 Task: Add an event with the title Second Monthly Sales Analysis, date '2023/10/05', time 7:00 AM to 9:00 AMand add a description: Alongside problem-solving activities, the retreat will provide opportunities for team members to relax, unwind, and build stronger relationships. This could include team meals, social events, or recreational activities that promote camaraderie and connection., put the event into Blue category, logged in from the account softage.2@softage.netand send the event invitation to softage.9@softage.net and softage.10@softage.net. Set a reminder for the event 2 hour before
Action: Mouse moved to (116, 122)
Screenshot: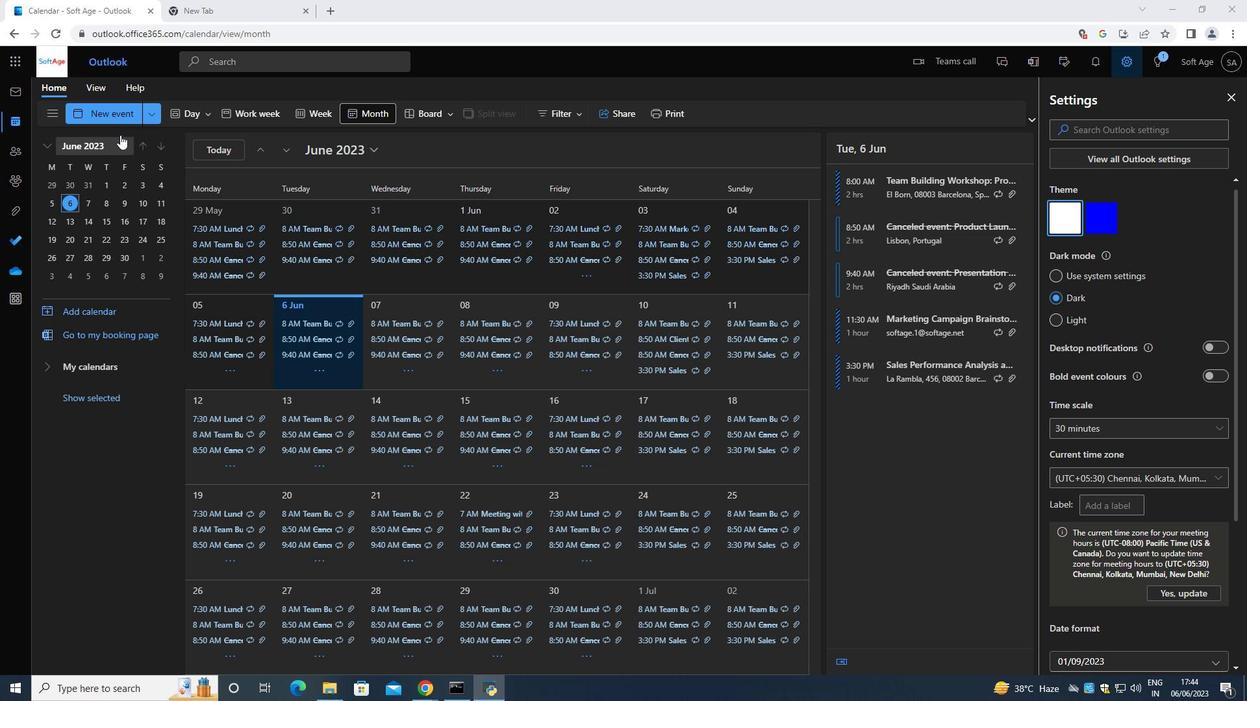 
Action: Mouse pressed left at (116, 122)
Screenshot: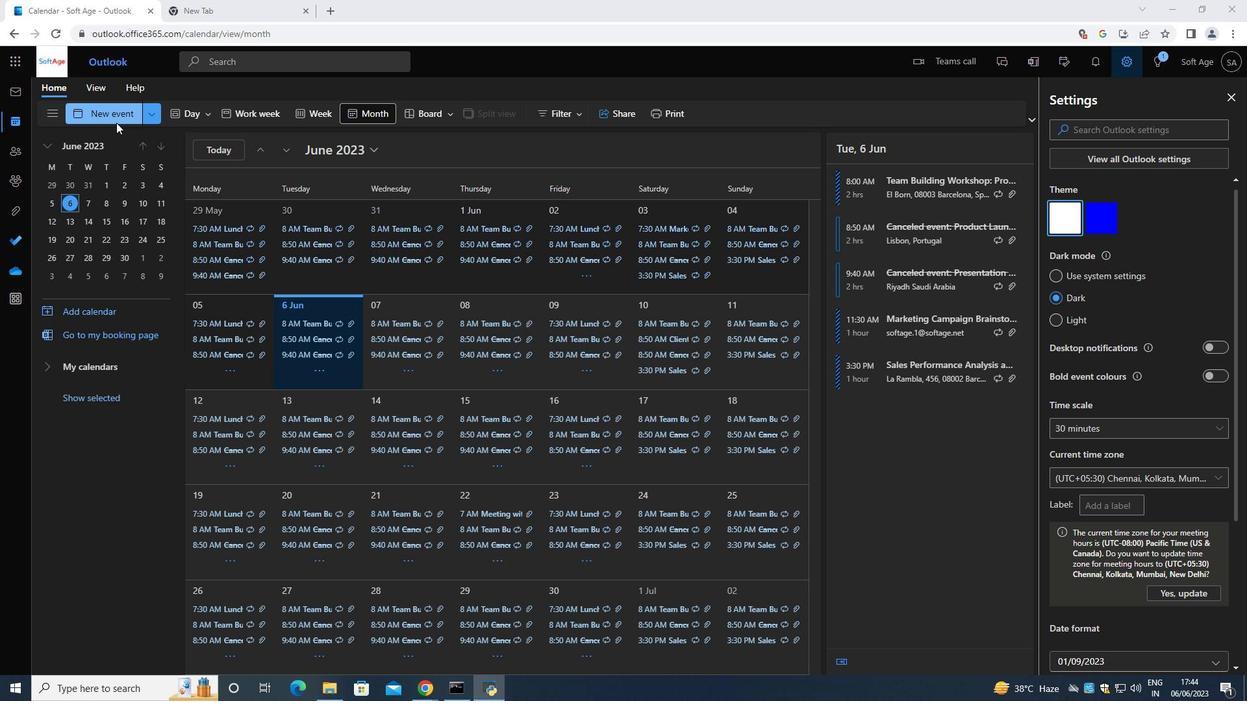 
Action: Key pressed <Key.shift>Second<Key.space><Key.shift><Key.shift>Monthly<Key.space><Key.shift>Sales<Key.space><Key.shift><Key.shift><Key.shift><Key.shift><Key.shift><Key.shift><Key.shift><Key.shift><Key.shift><Key.shift><Key.shift><Key.shift><Key.shift><Key.shift><Key.shift><Key.shift><Key.shift><Key.shift><Key.shift><Key.shift><Key.shift><Key.shift>Analysis<Key.space>
Screenshot: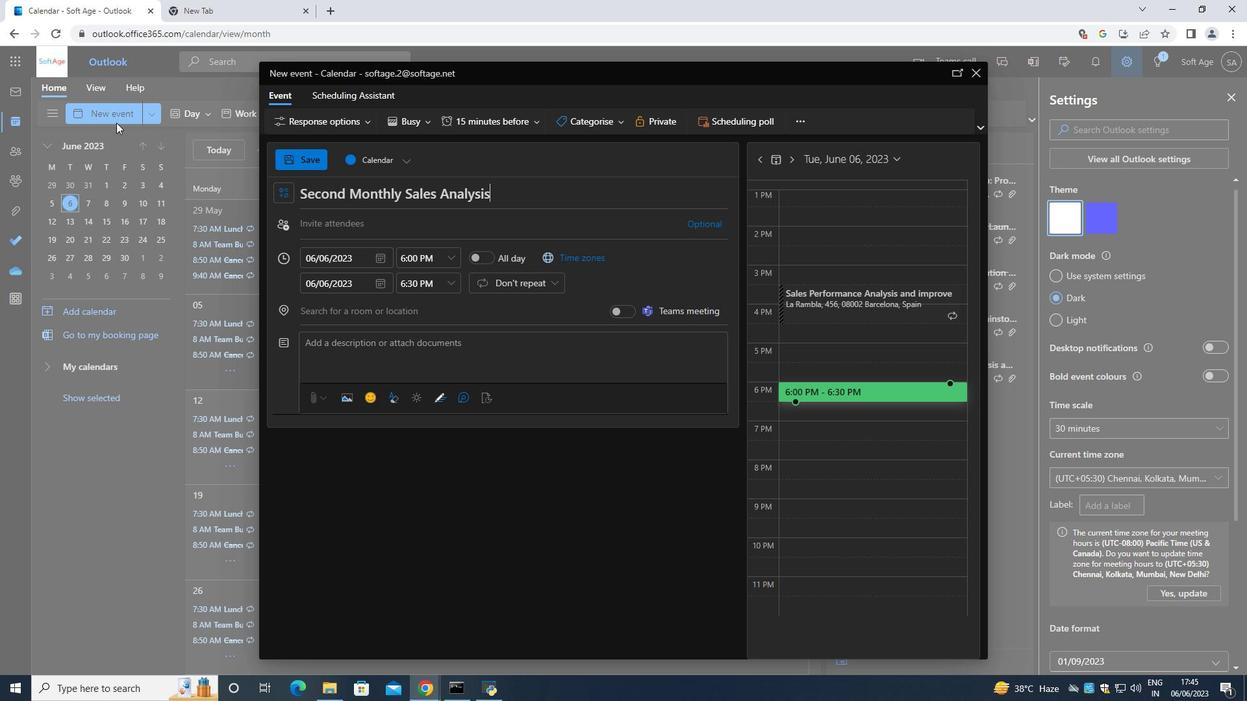 
Action: Mouse moved to (380, 254)
Screenshot: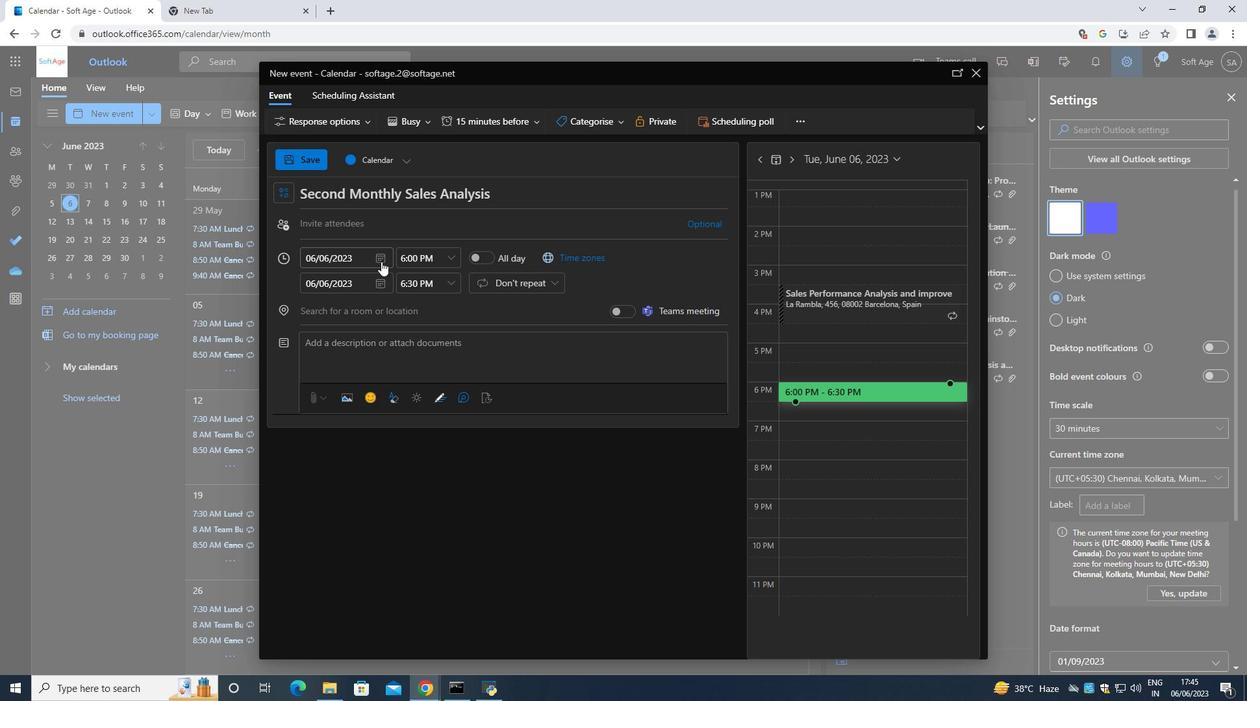 
Action: Mouse pressed left at (380, 254)
Screenshot: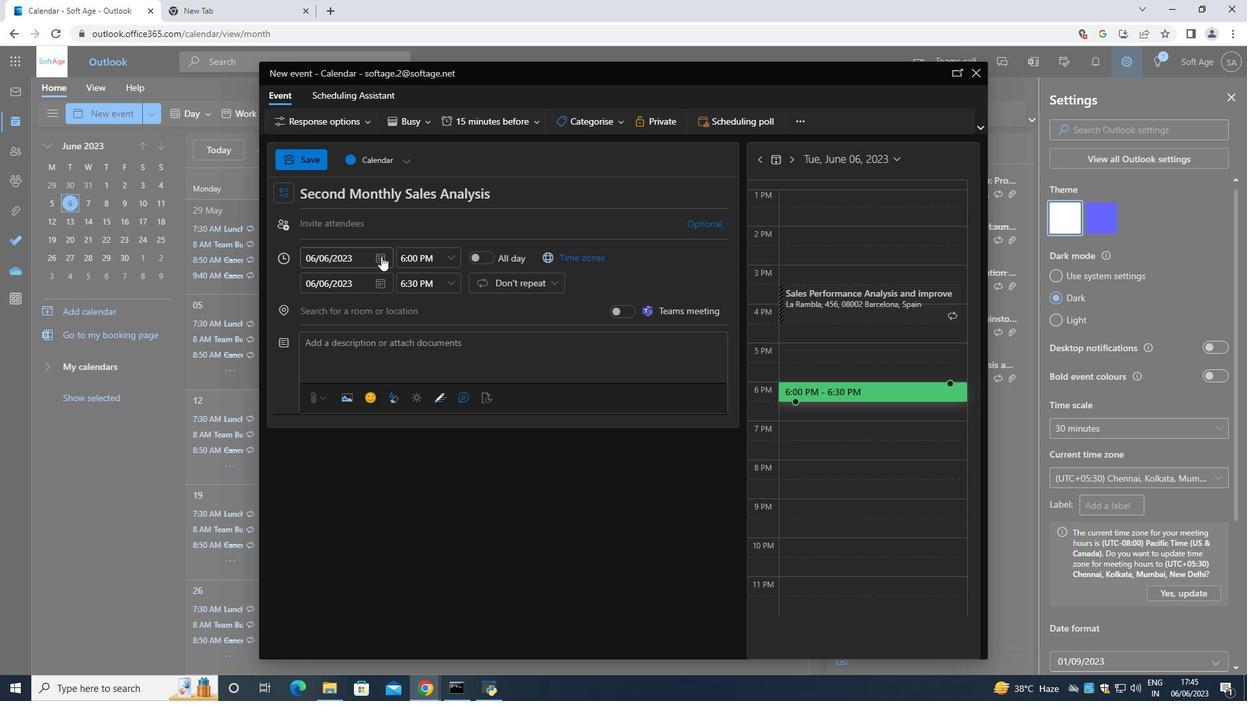 
Action: Mouse moved to (428, 285)
Screenshot: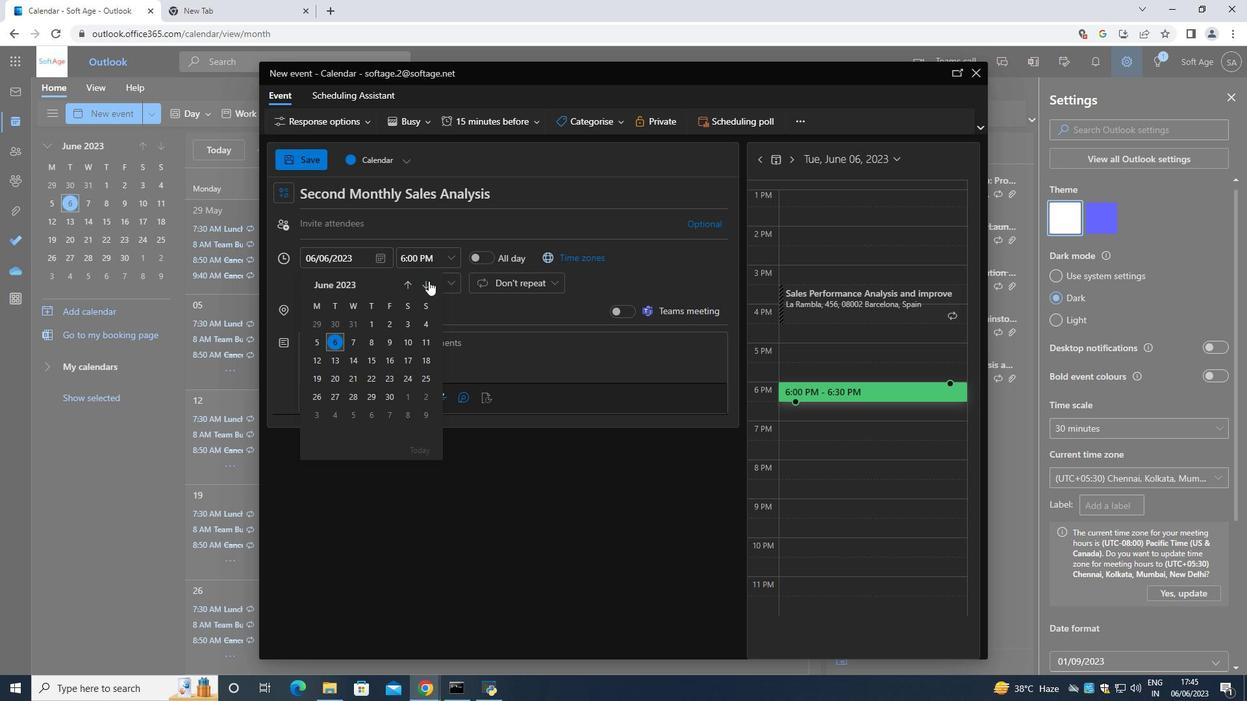 
Action: Mouse pressed left at (428, 285)
Screenshot: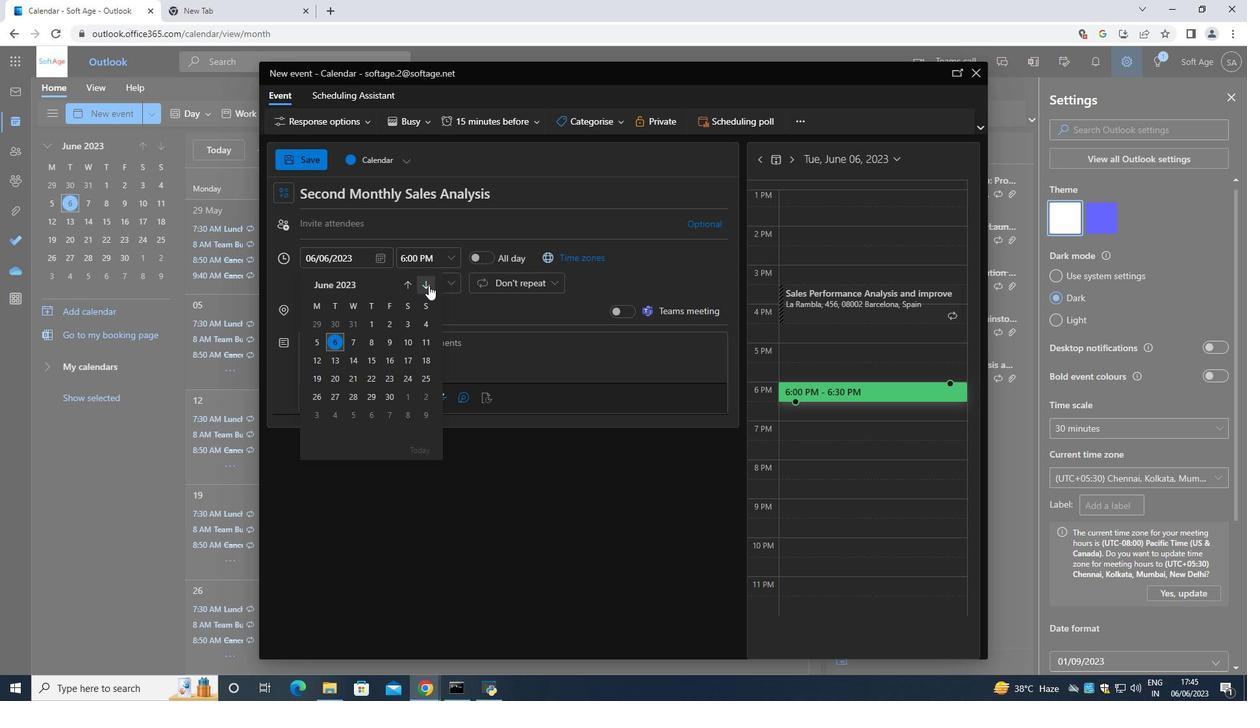
Action: Mouse moved to (428, 286)
Screenshot: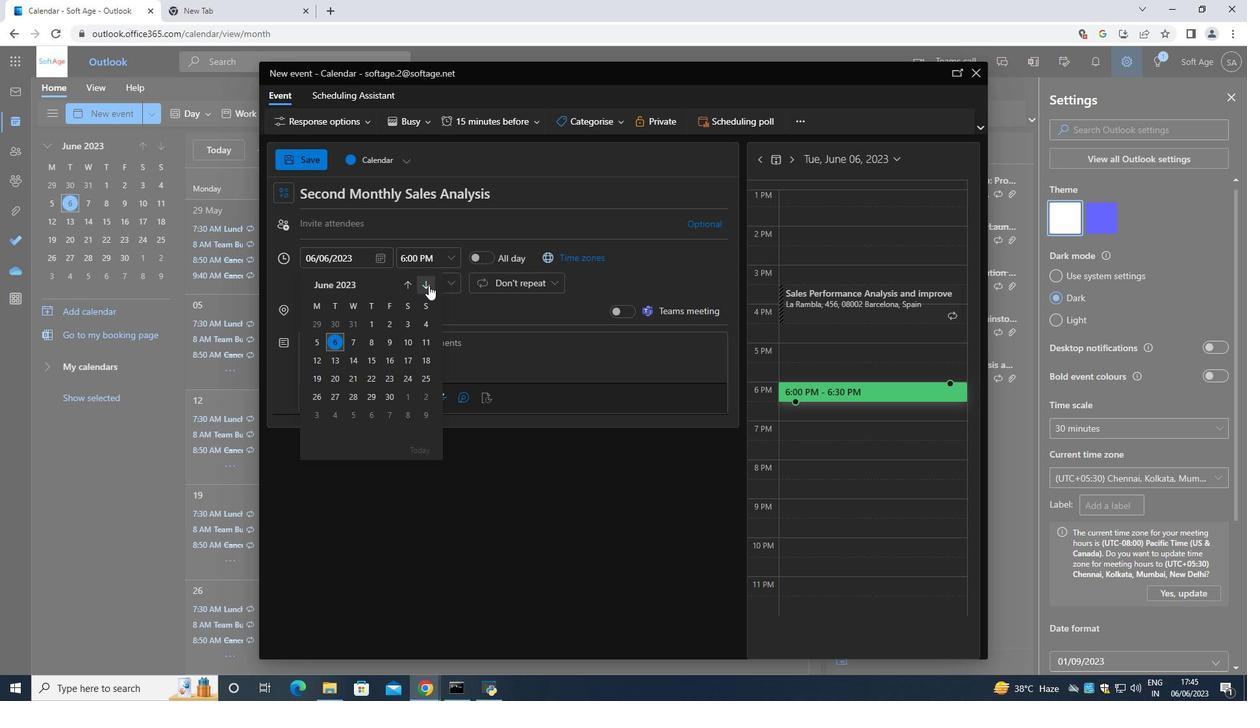 
Action: Mouse pressed left at (428, 286)
Screenshot: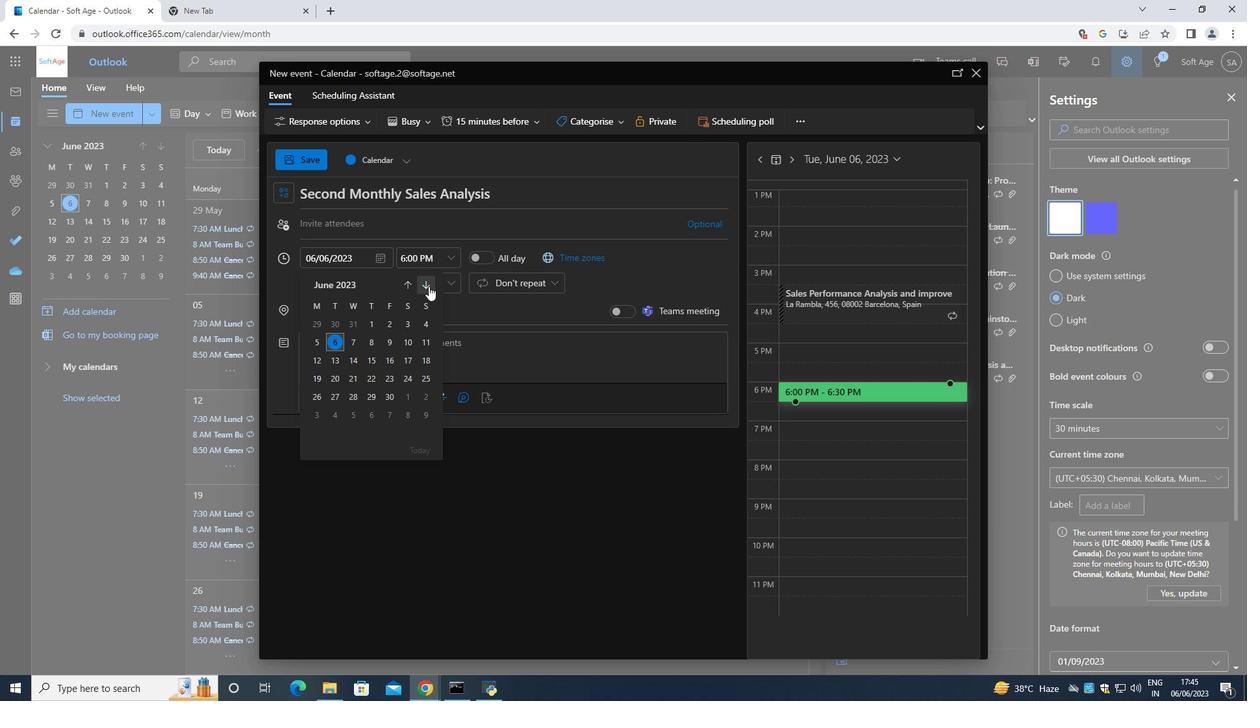 
Action: Mouse moved to (428, 287)
Screenshot: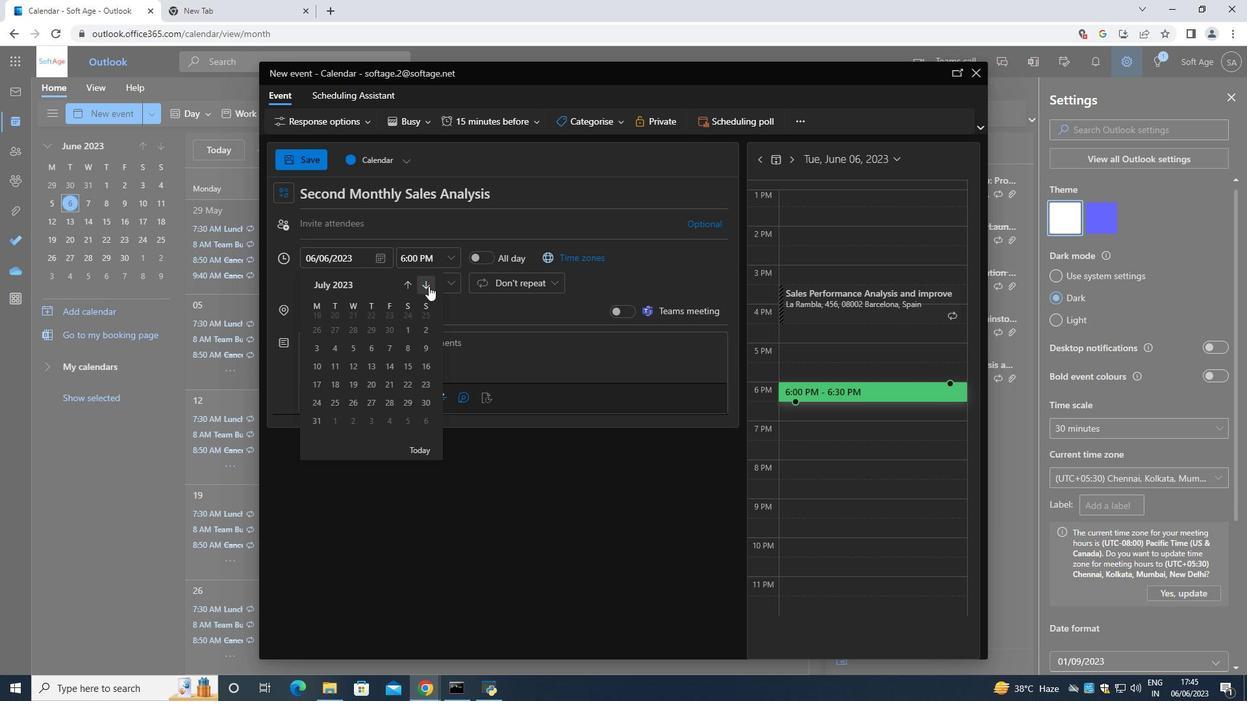 
Action: Mouse pressed left at (428, 287)
Screenshot: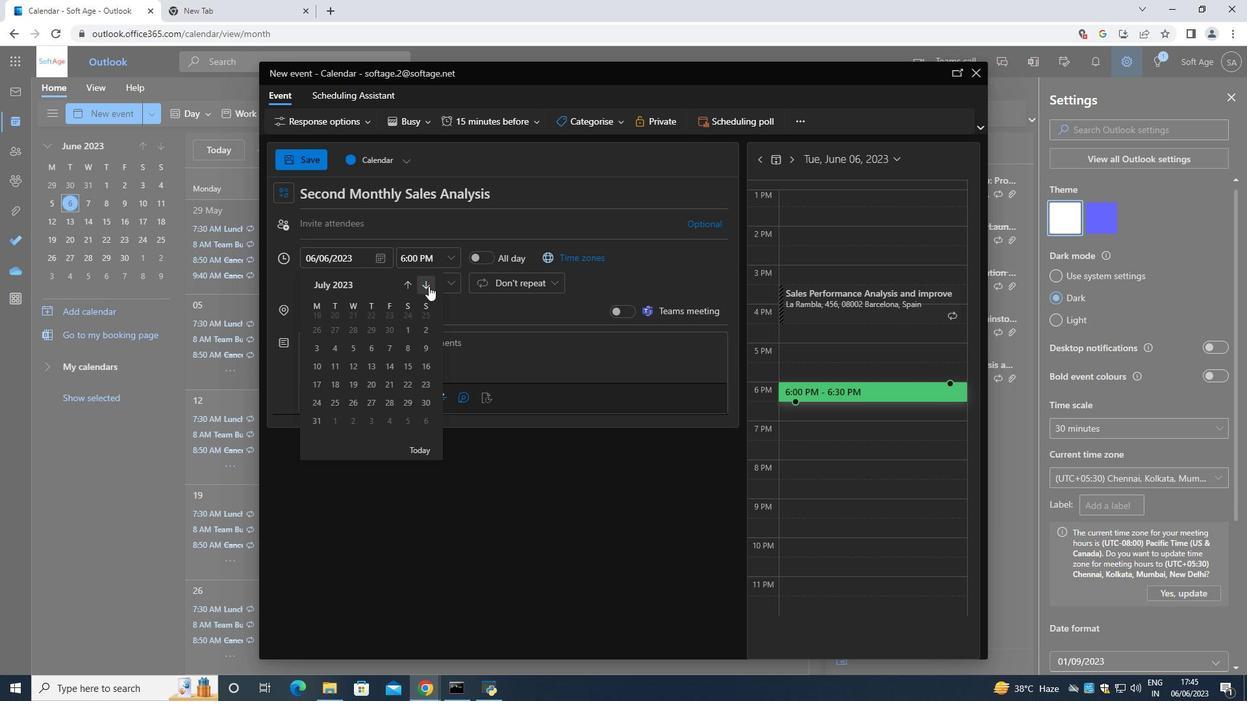 
Action: Mouse pressed left at (428, 287)
Screenshot: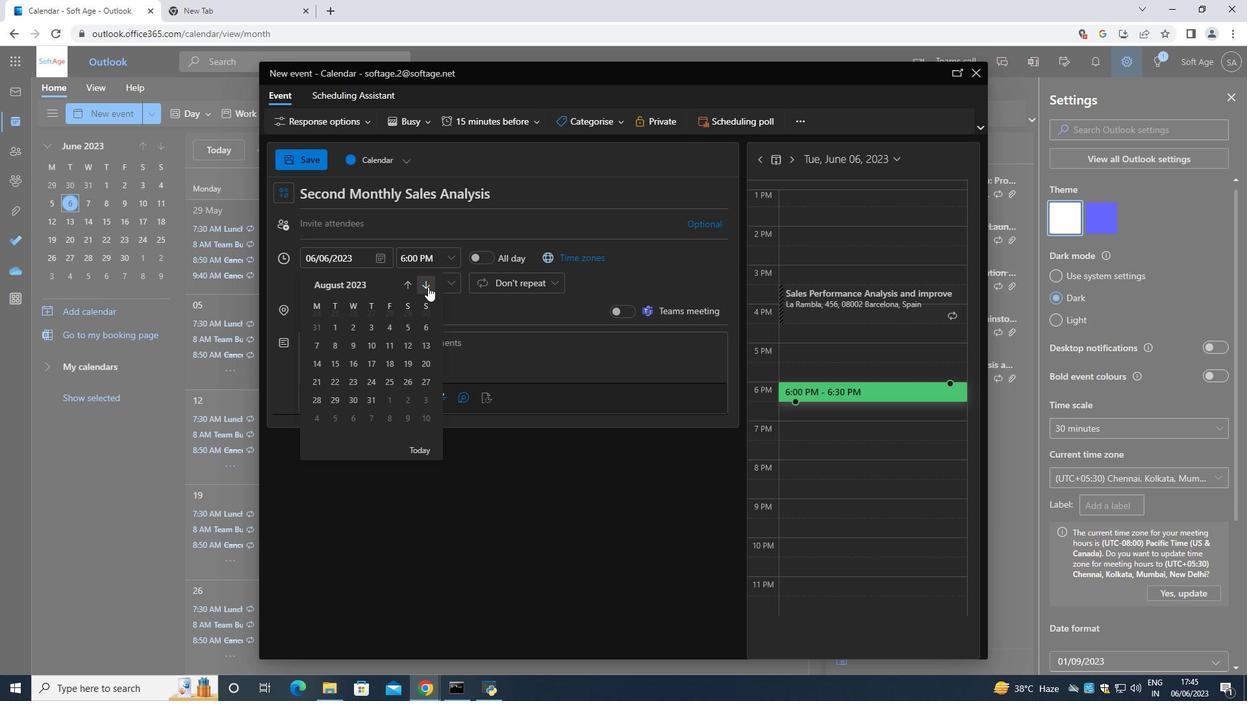 
Action: Mouse moved to (428, 287)
Screenshot: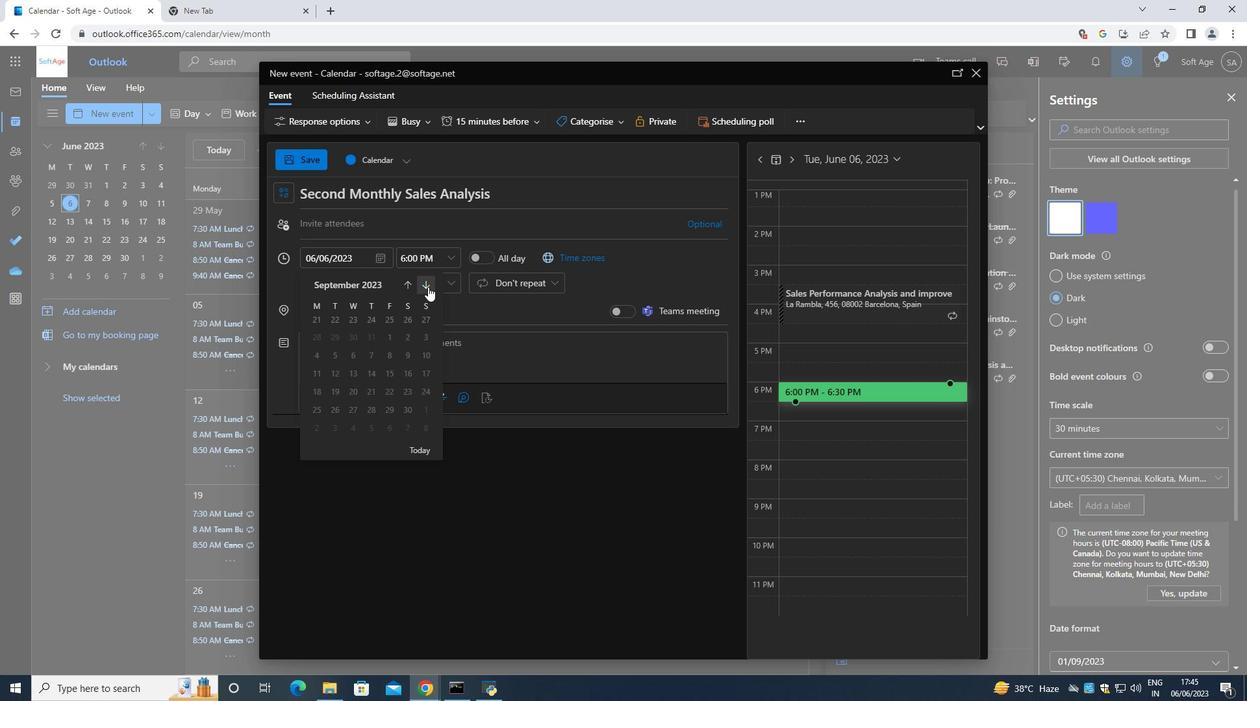 
Action: Mouse pressed left at (428, 287)
Screenshot: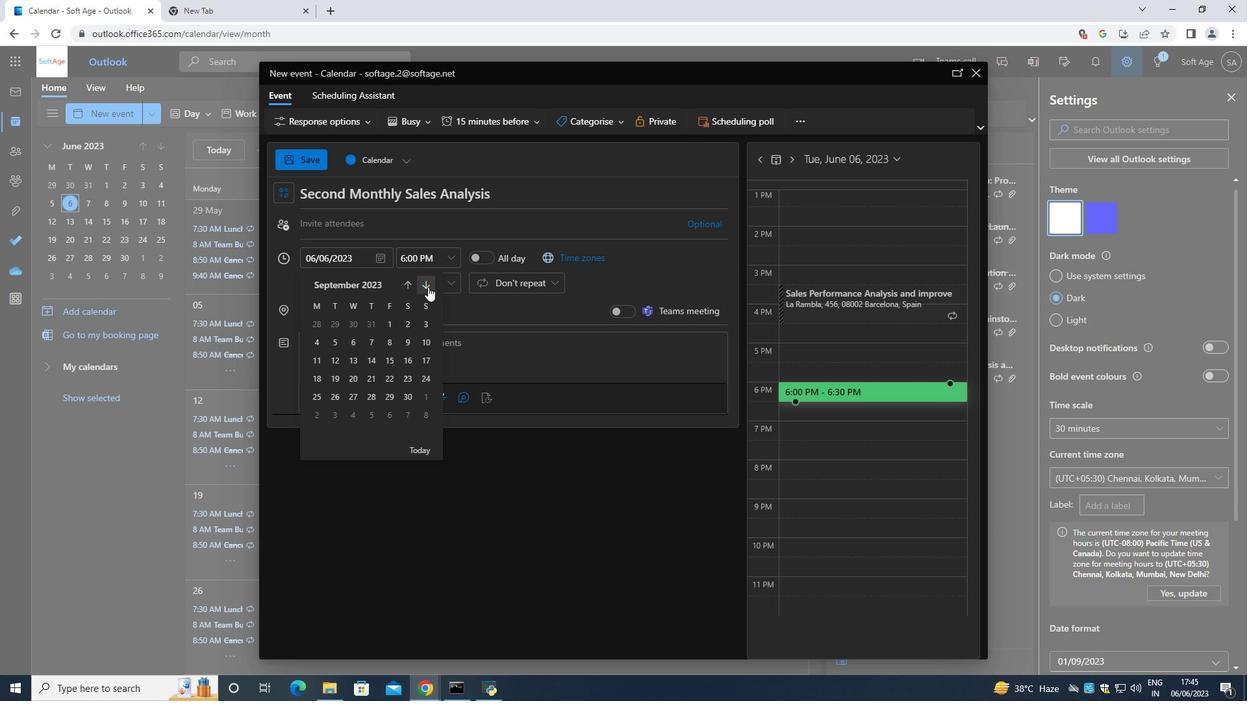 
Action: Mouse moved to (406, 284)
Screenshot: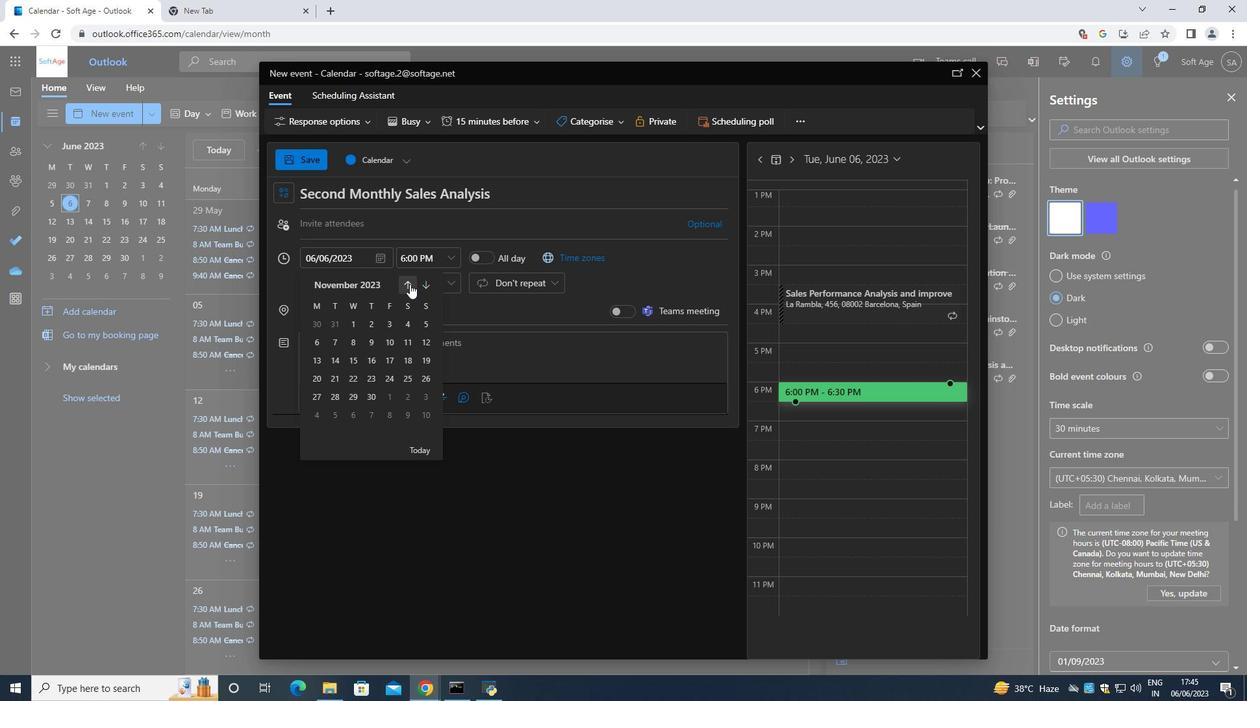 
Action: Mouse pressed left at (406, 284)
Screenshot: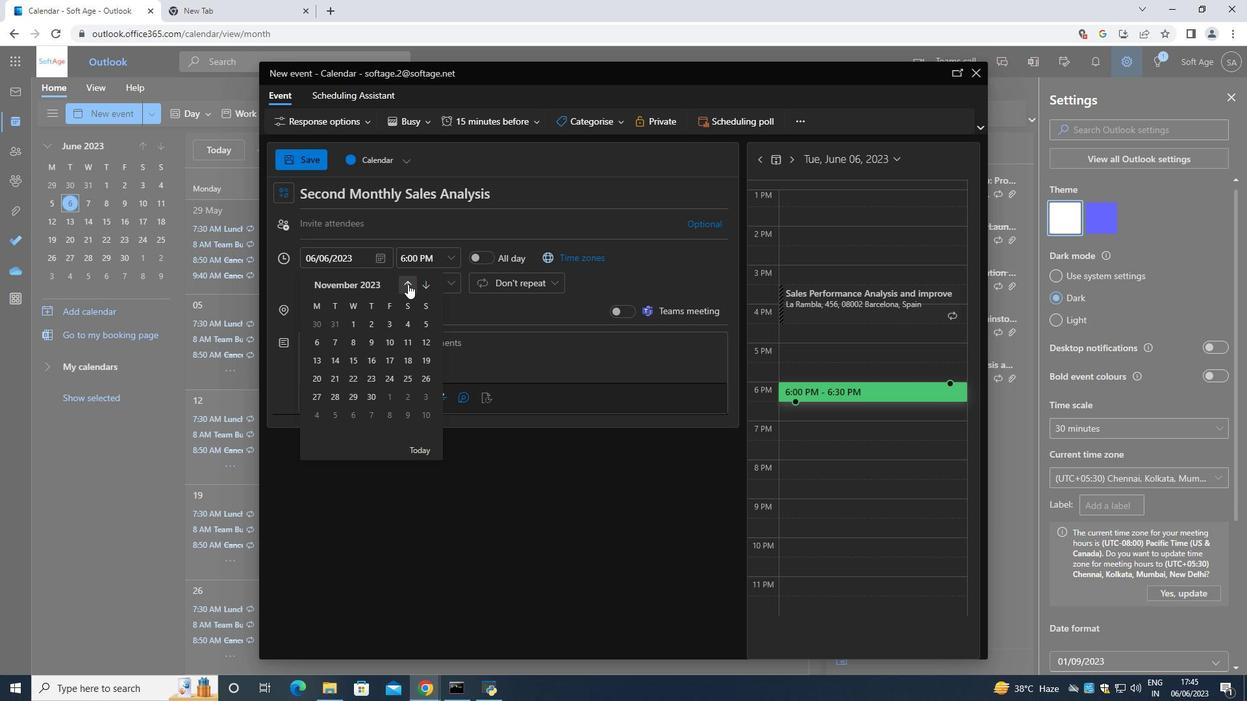 
Action: Mouse moved to (371, 340)
Screenshot: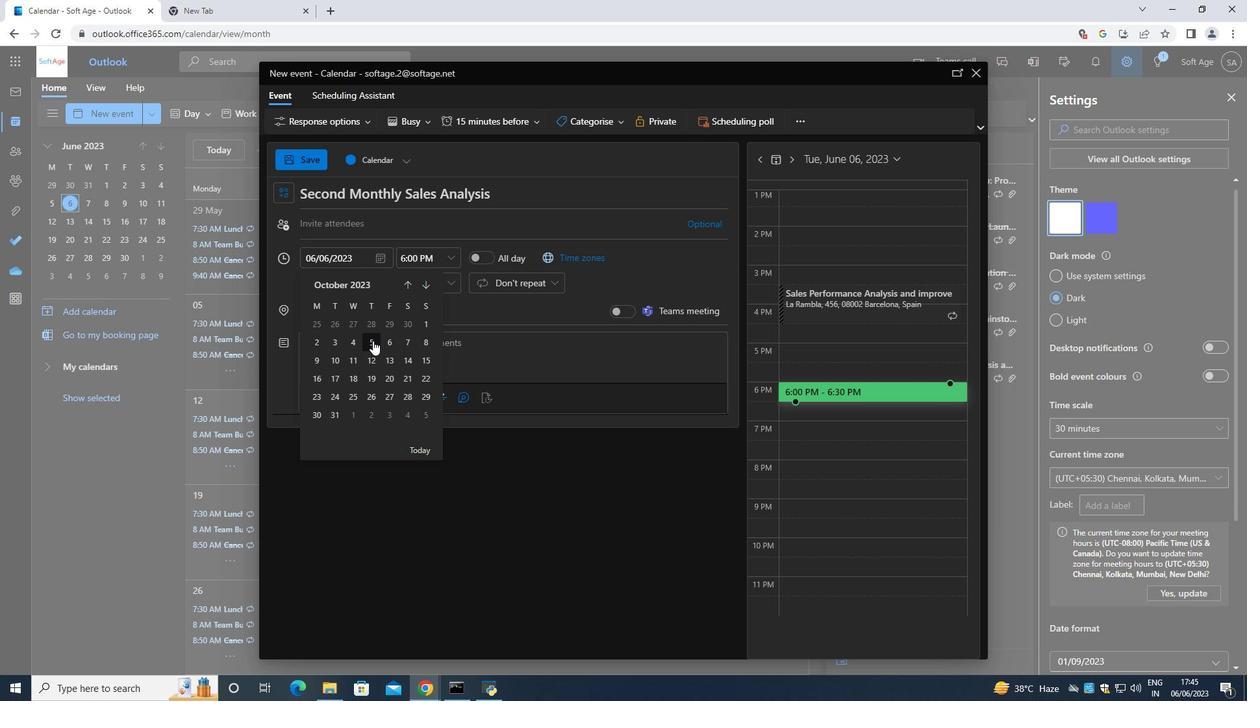 
Action: Mouse pressed left at (371, 340)
Screenshot: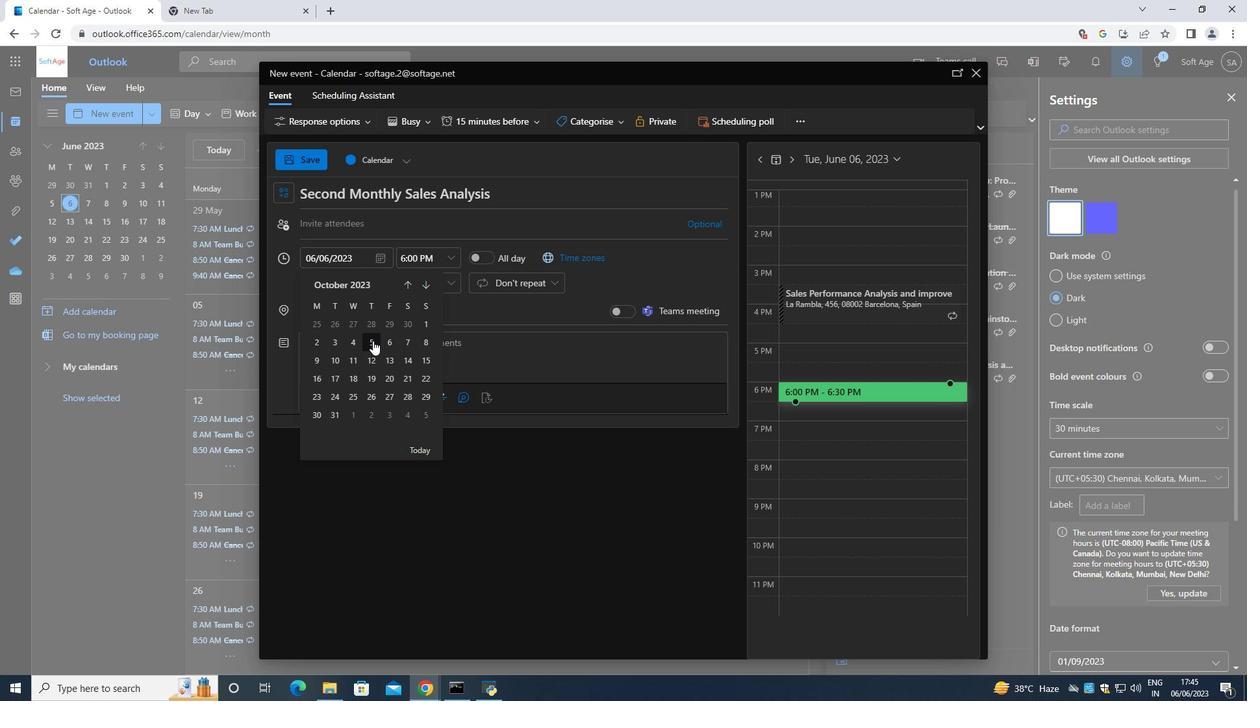 
Action: Mouse moved to (448, 256)
Screenshot: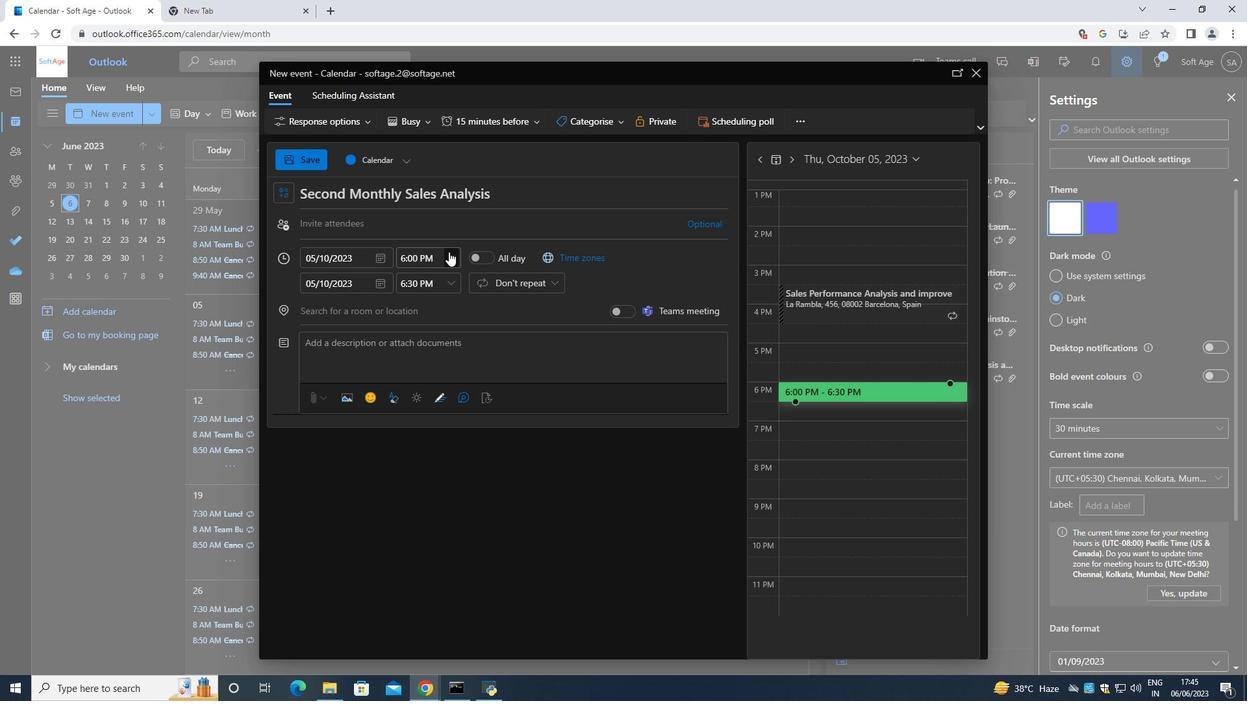 
Action: Mouse pressed left at (448, 256)
Screenshot: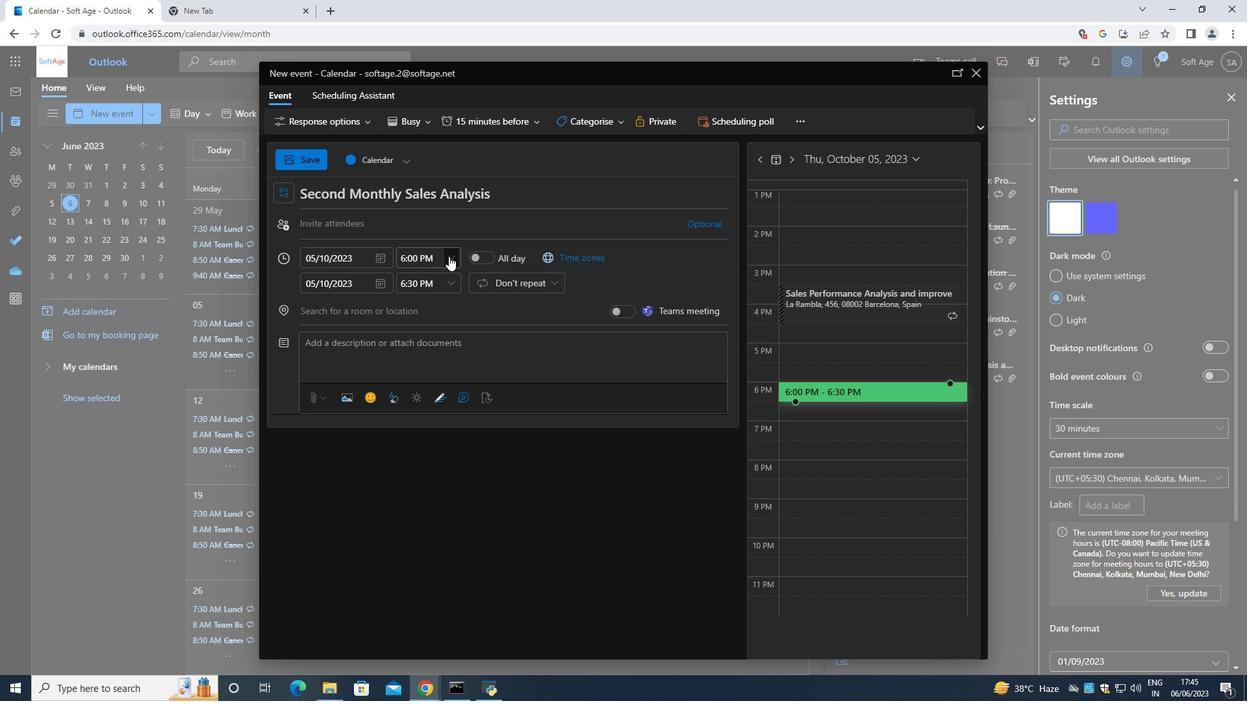 
Action: Mouse moved to (450, 287)
Screenshot: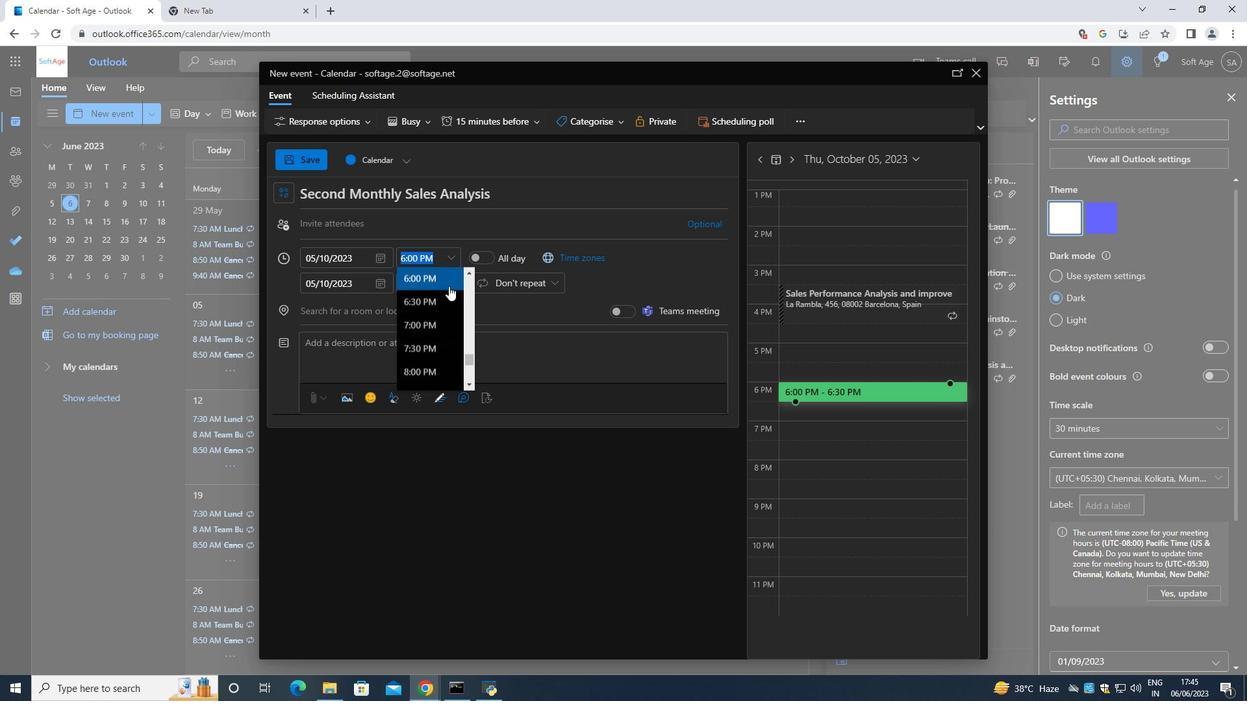 
Action: Mouse scrolled (450, 288) with delta (0, 0)
Screenshot: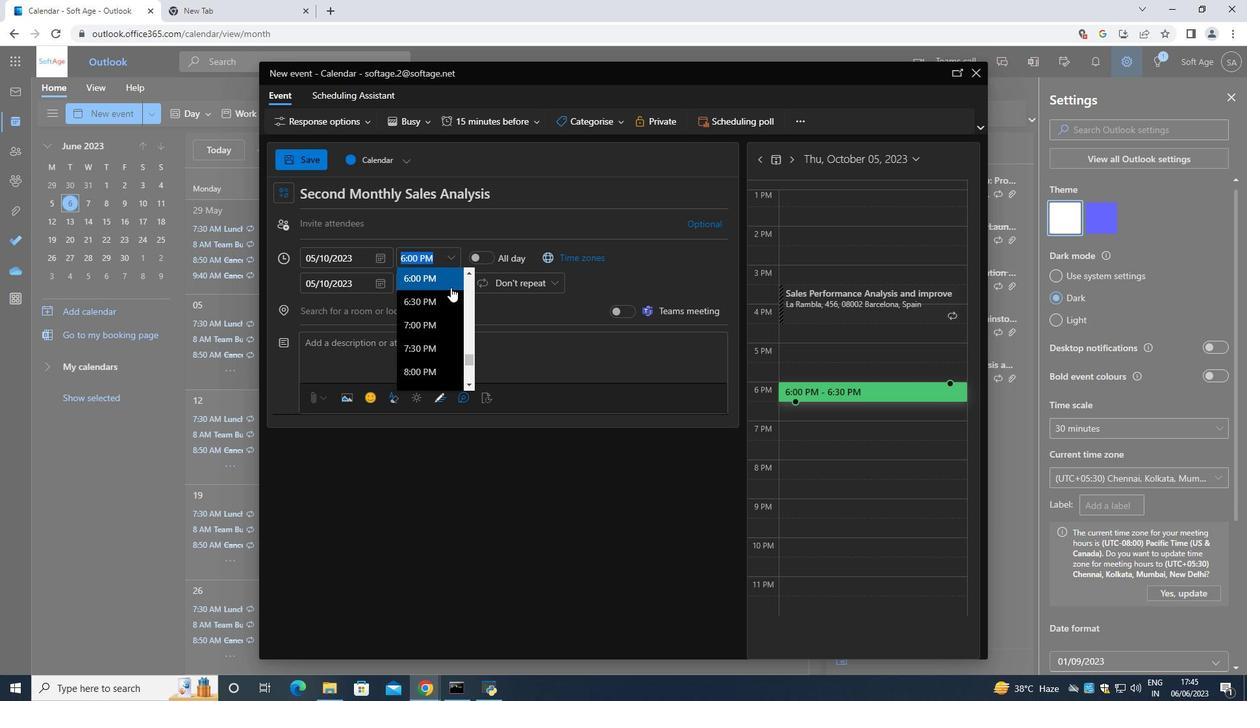 
Action: Mouse scrolled (450, 288) with delta (0, 0)
Screenshot: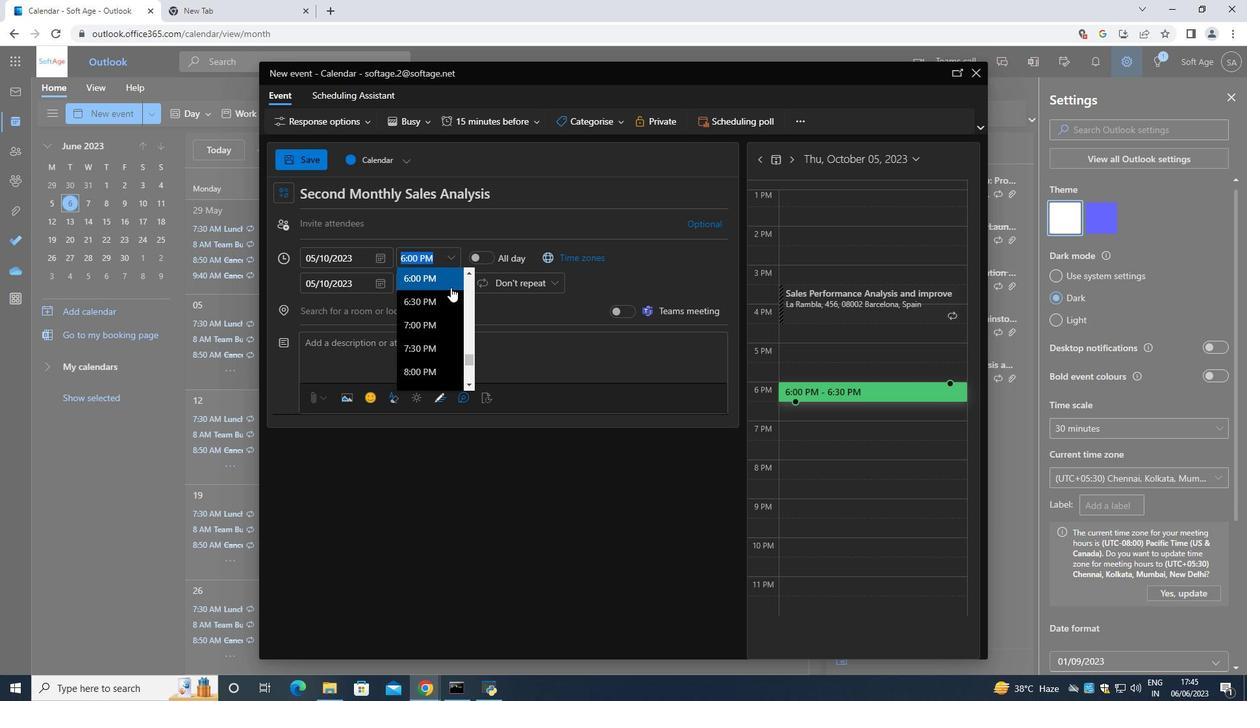 
Action: Mouse scrolled (450, 288) with delta (0, 0)
Screenshot: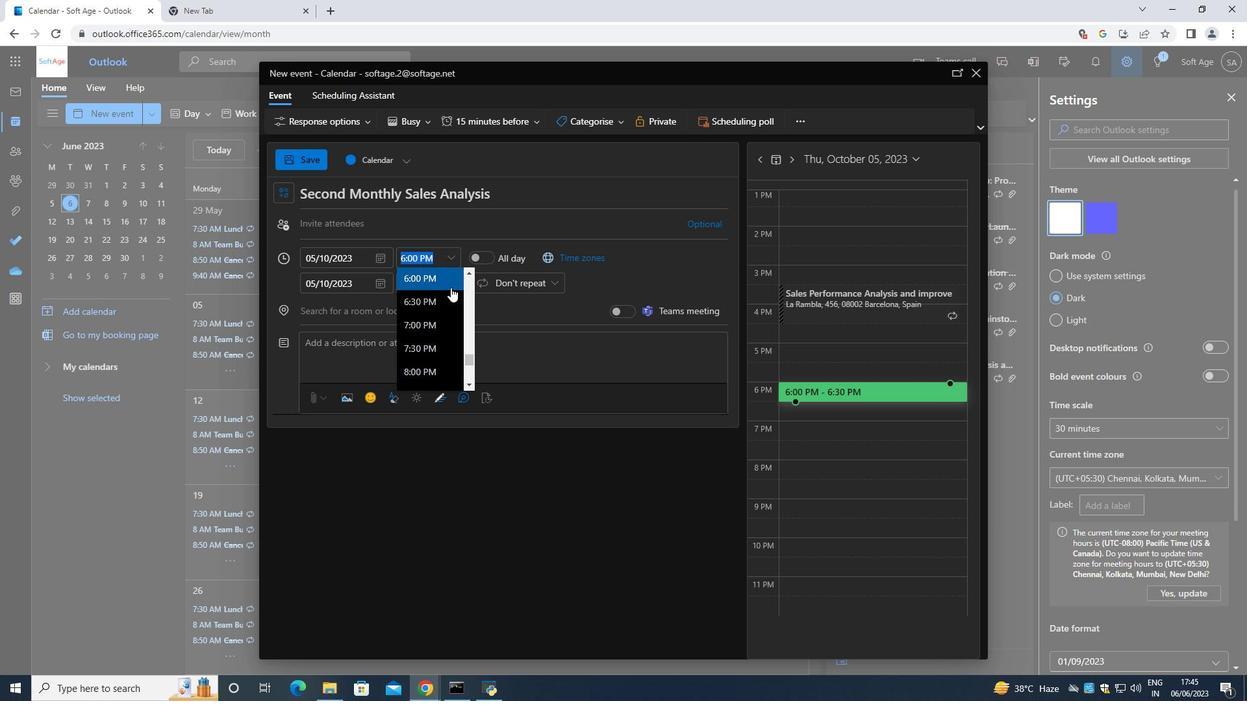 
Action: Mouse scrolled (450, 288) with delta (0, 0)
Screenshot: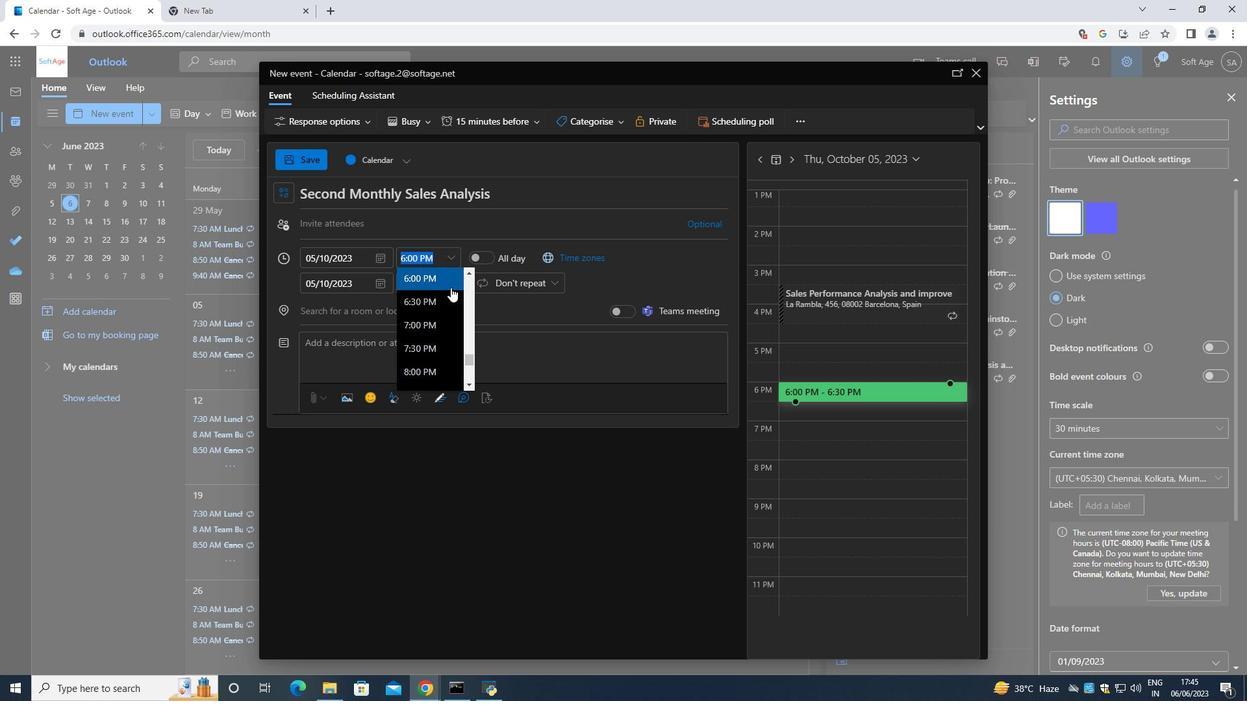 
Action: Mouse scrolled (450, 288) with delta (0, 0)
Screenshot: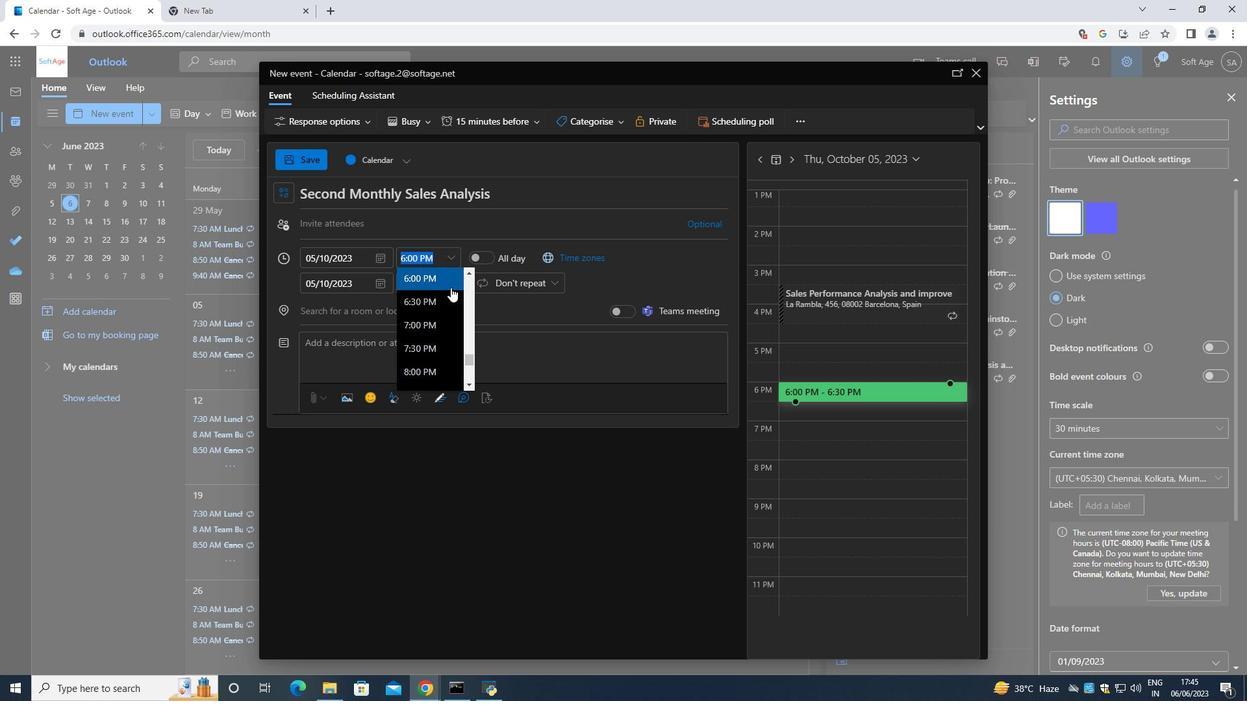 
Action: Mouse moved to (451, 287)
Screenshot: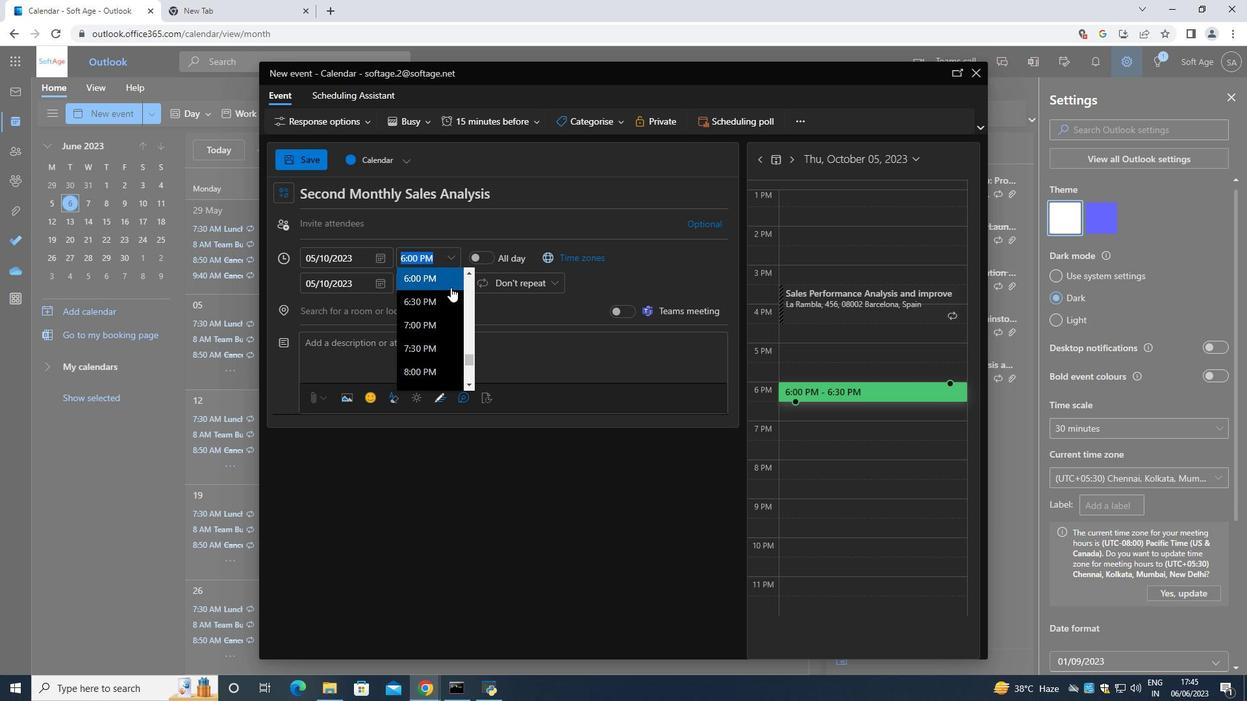 
Action: Mouse scrolled (451, 288) with delta (0, 0)
Screenshot: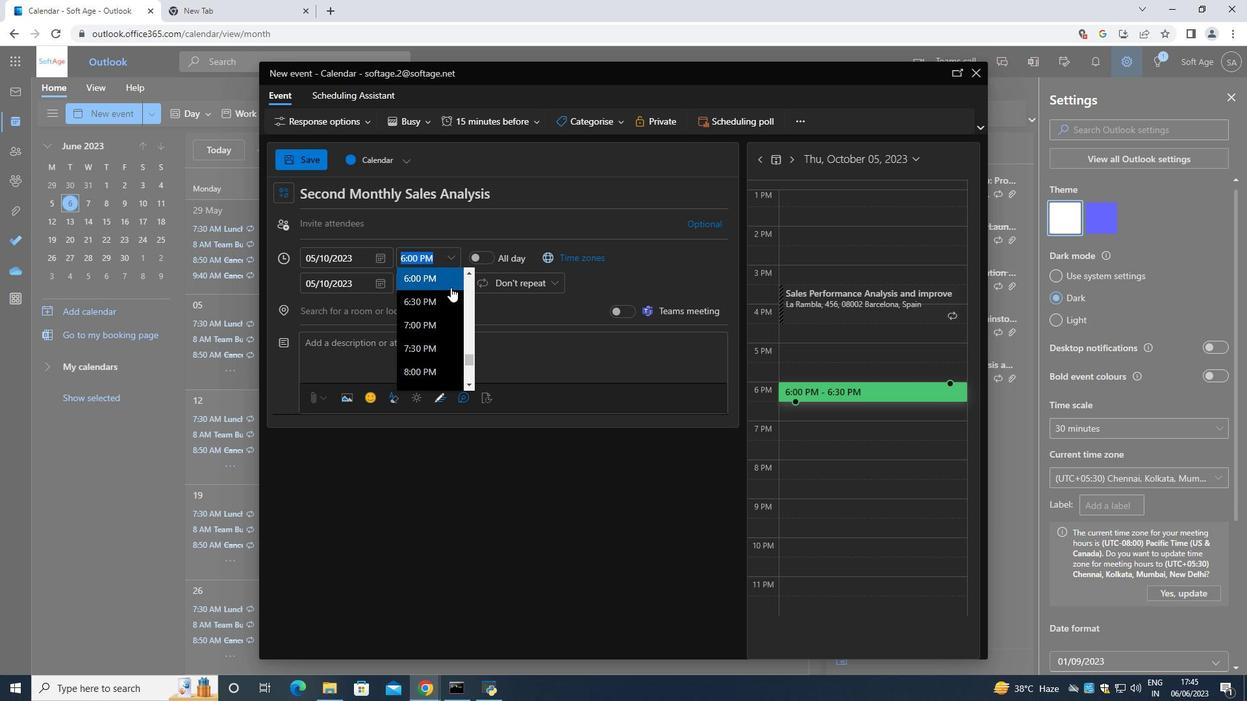 
Action: Mouse moved to (446, 287)
Screenshot: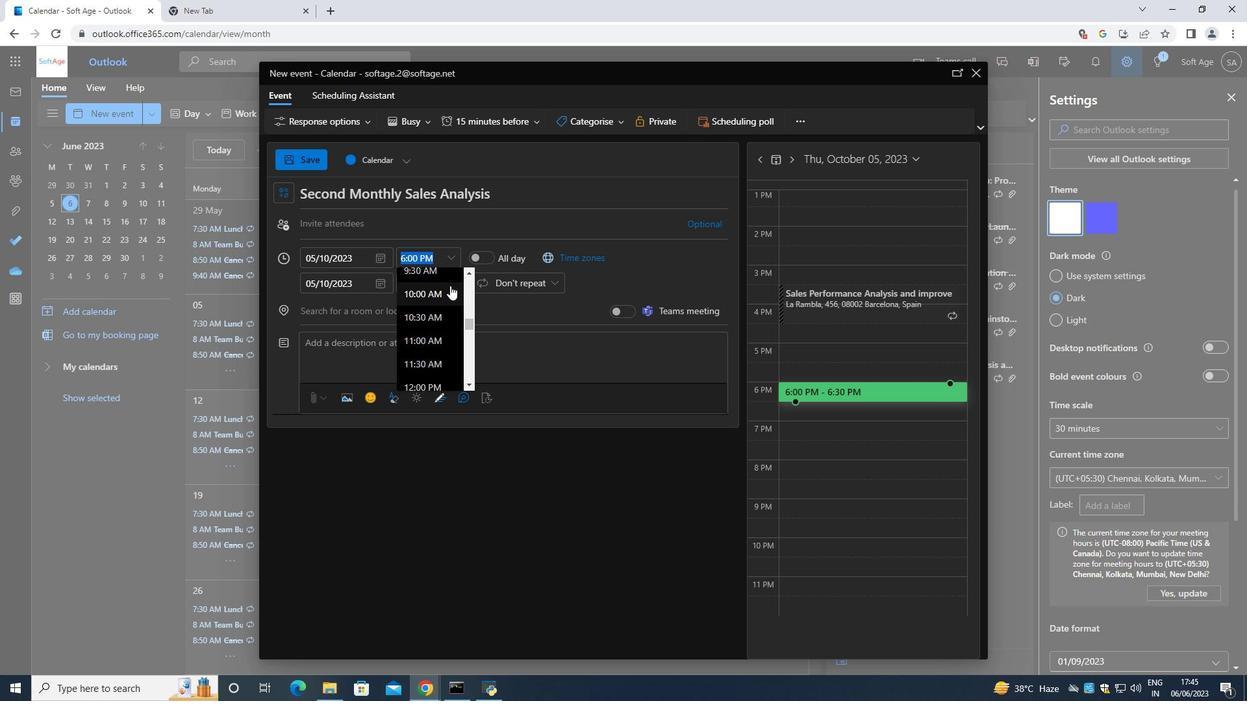 
Action: Mouse scrolled (446, 288) with delta (0, 0)
Screenshot: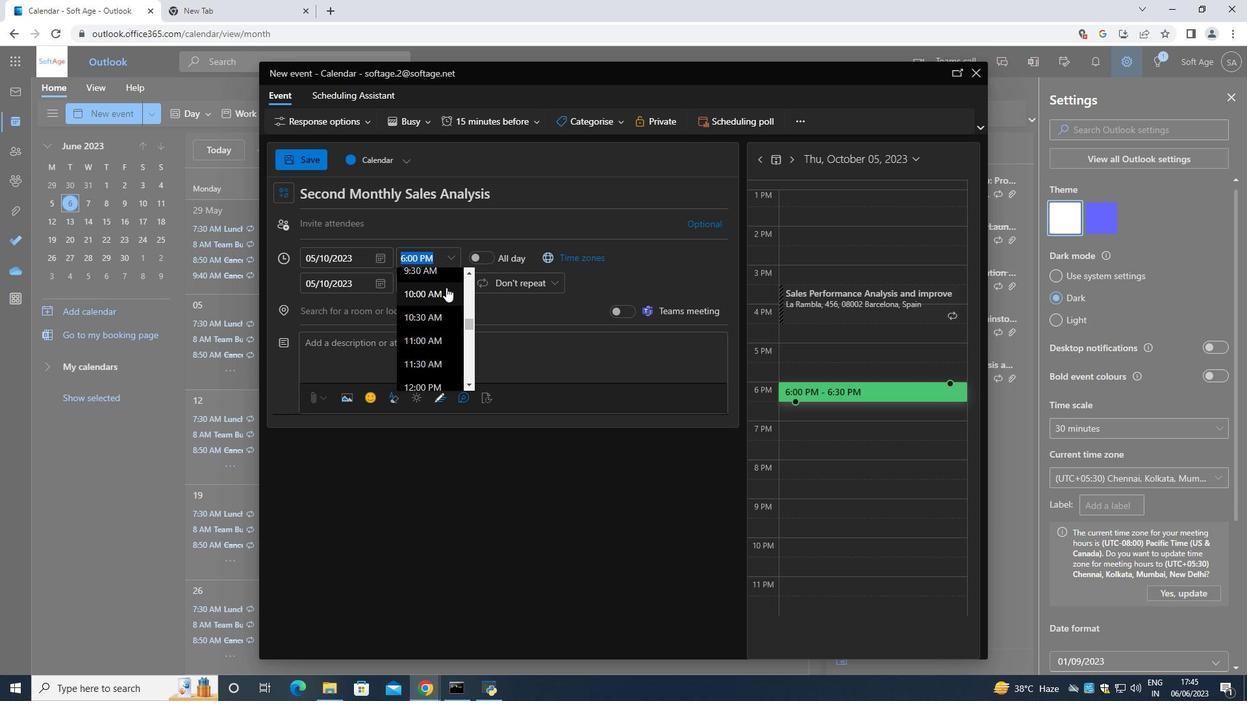 
Action: Mouse moved to (446, 287)
Screenshot: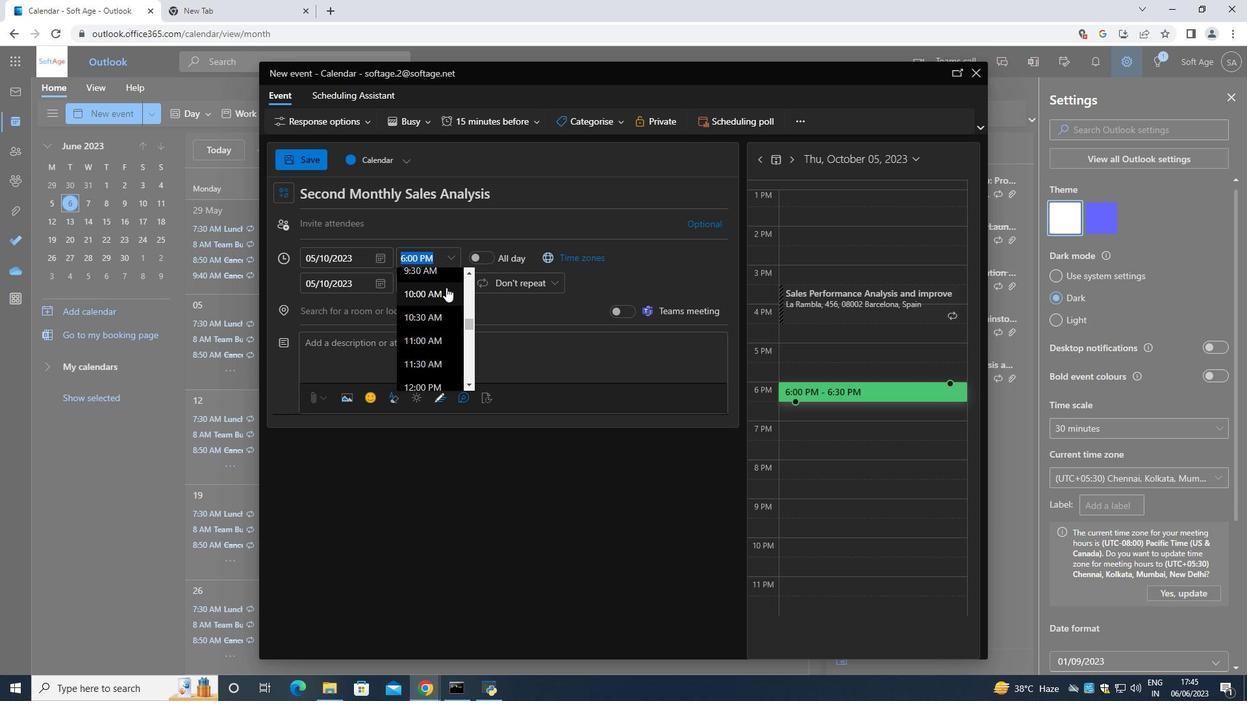
Action: Mouse scrolled (446, 288) with delta (0, 0)
Screenshot: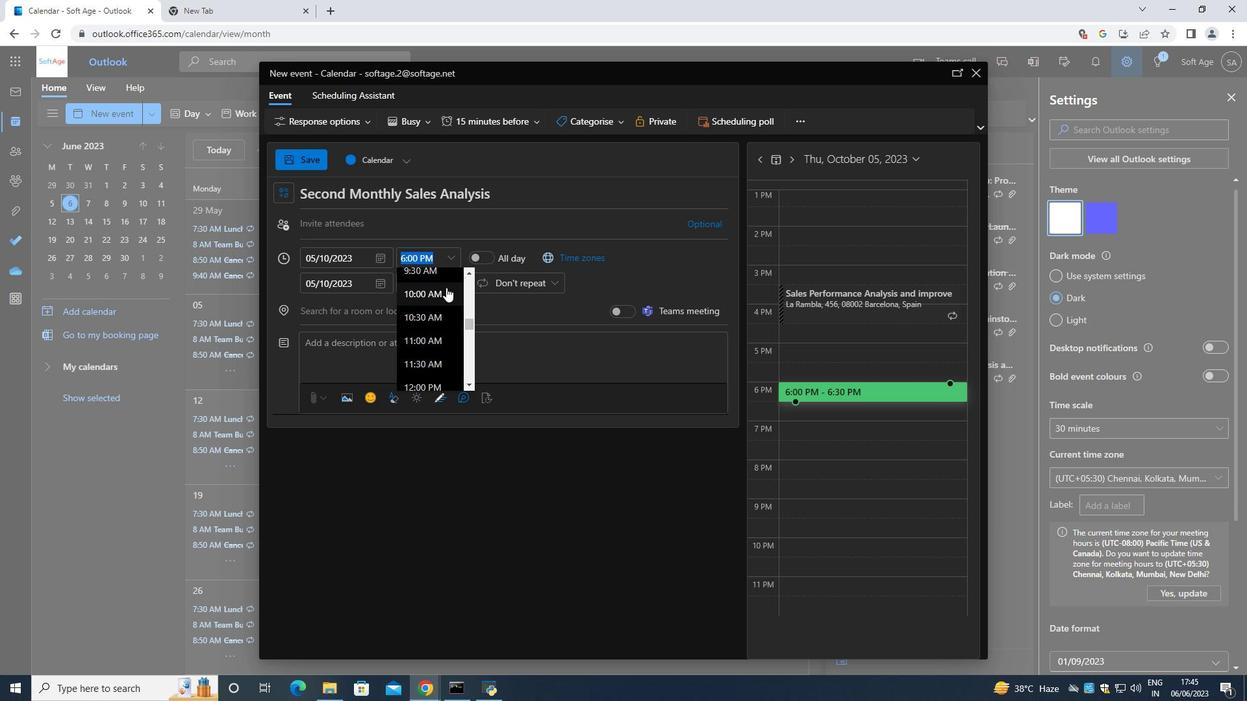 
Action: Mouse moved to (437, 283)
Screenshot: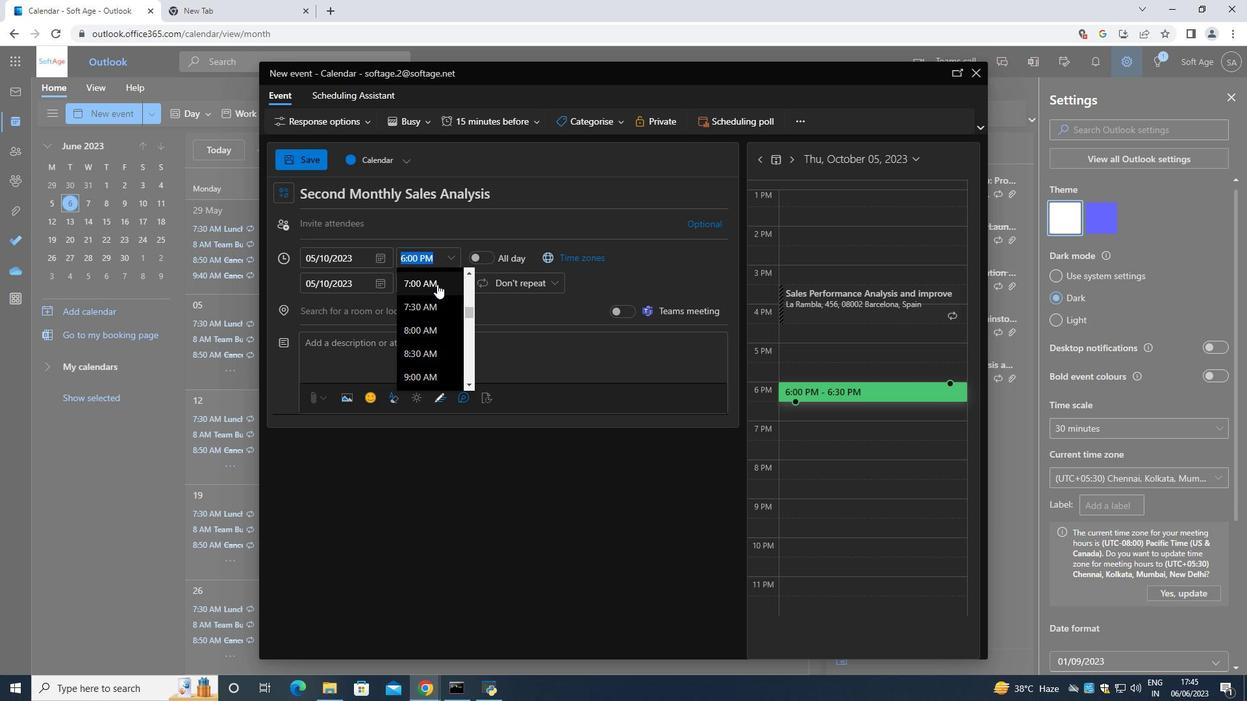 
Action: Mouse pressed left at (437, 283)
Screenshot: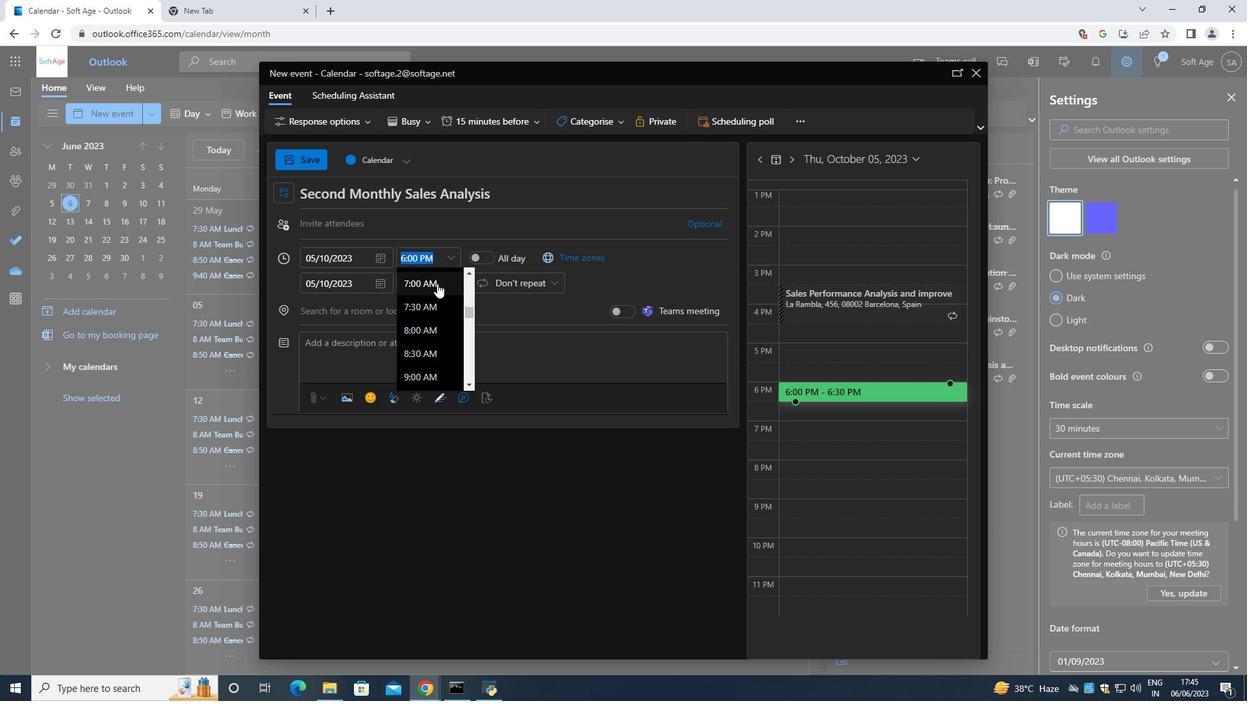 
Action: Mouse moved to (450, 281)
Screenshot: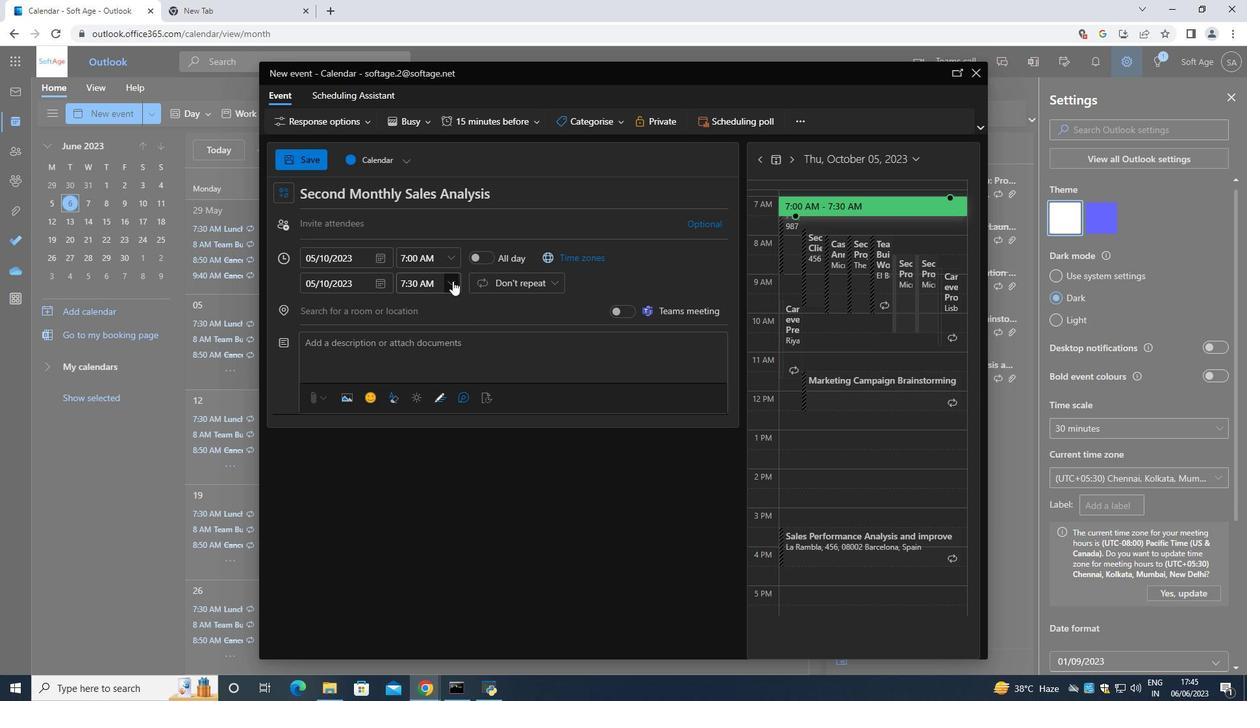
Action: Mouse pressed left at (450, 281)
Screenshot: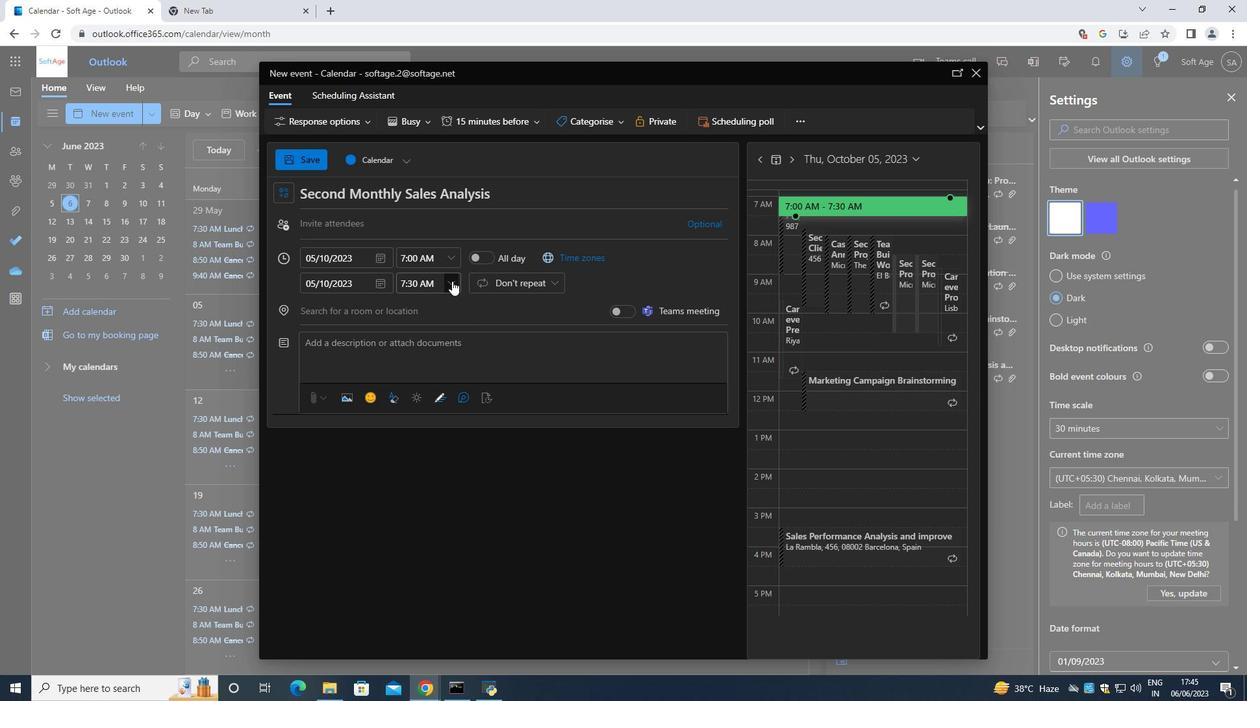 
Action: Mouse moved to (436, 372)
Screenshot: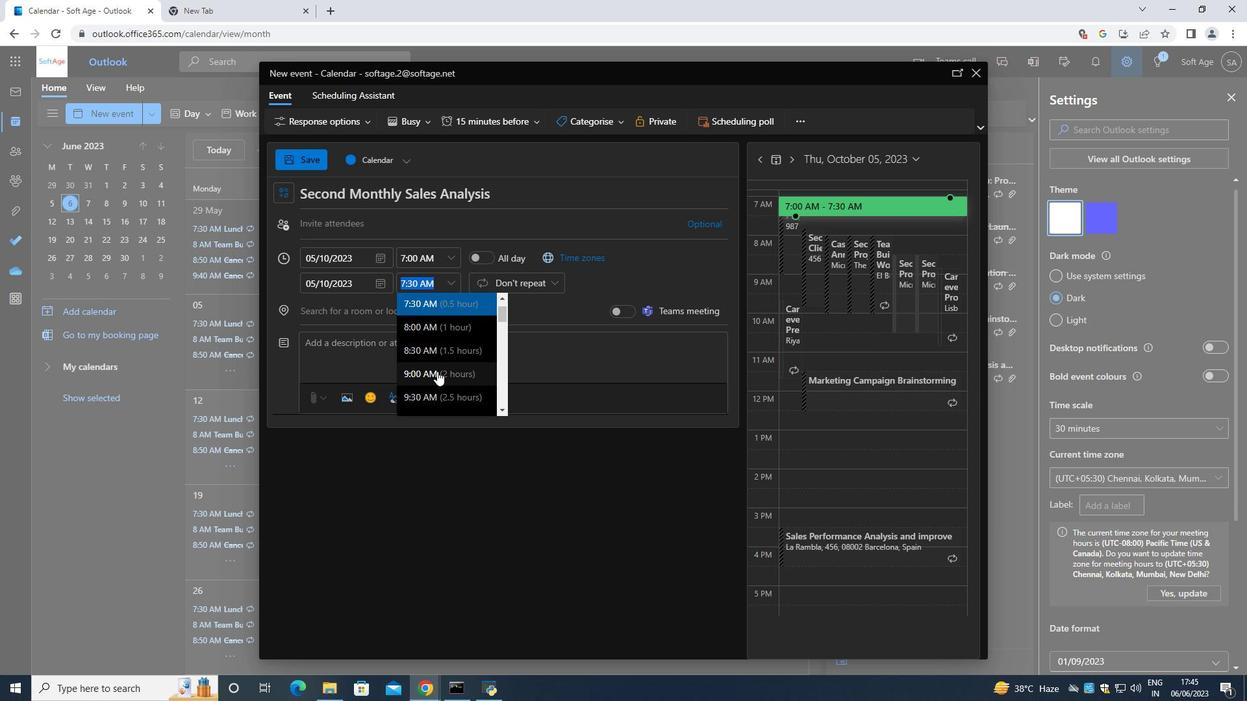
Action: Mouse pressed left at (436, 372)
Screenshot: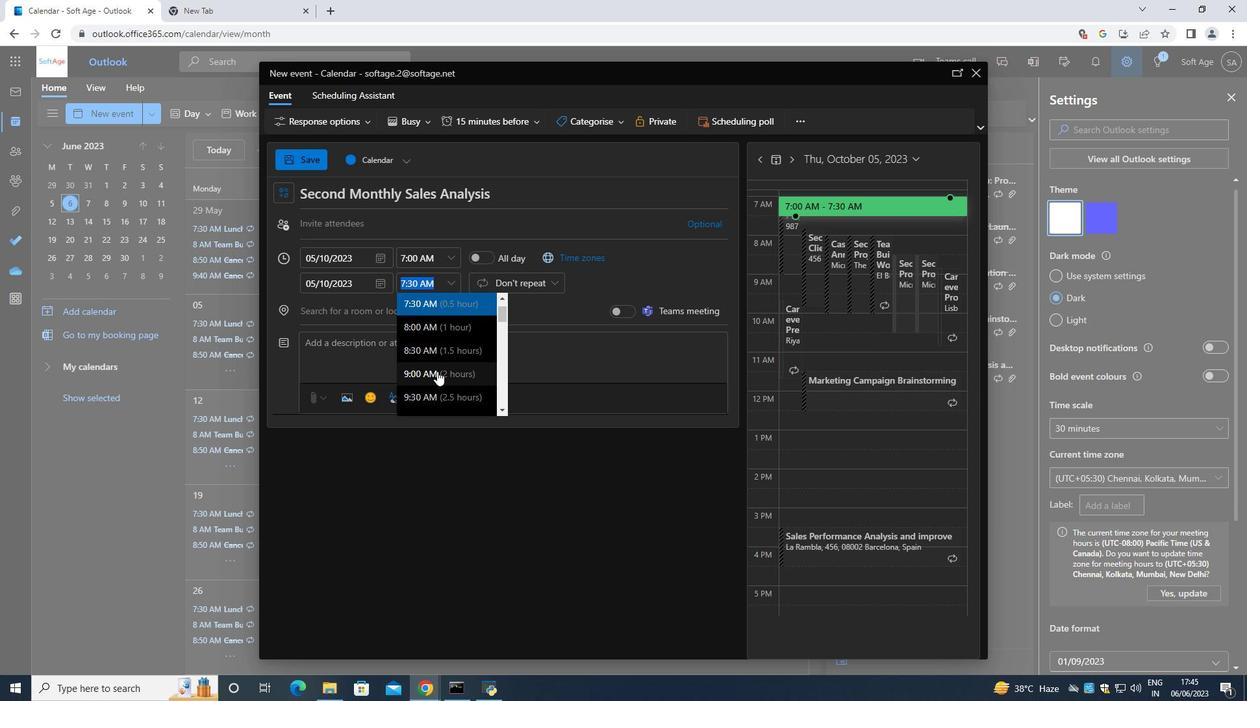 
Action: Mouse moved to (430, 368)
Screenshot: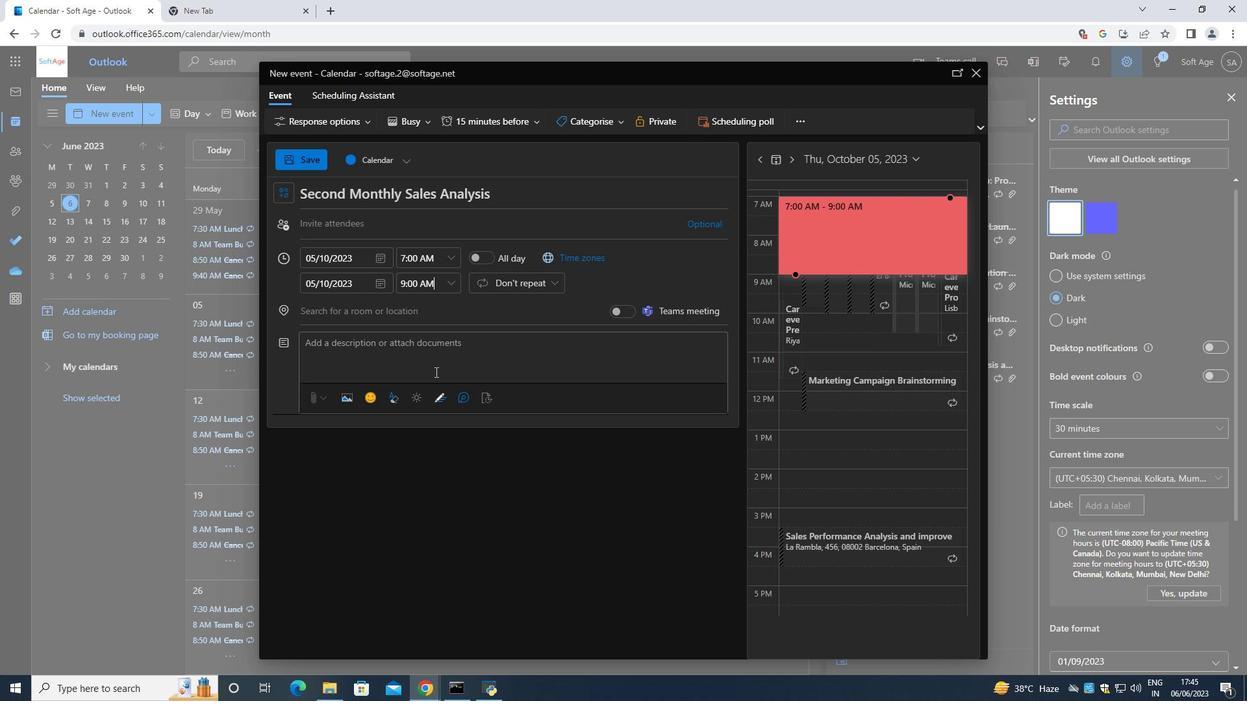 
Action: Mouse pressed left at (430, 368)
Screenshot: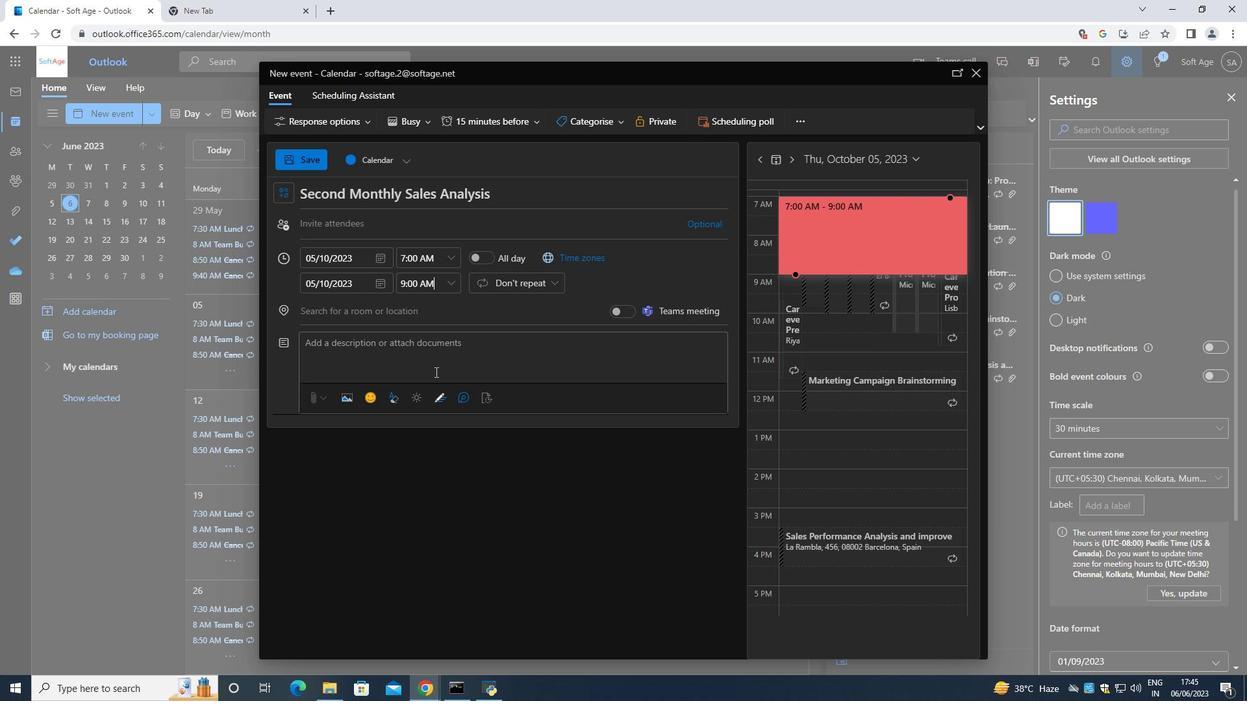 
Action: Mouse moved to (427, 363)
Screenshot: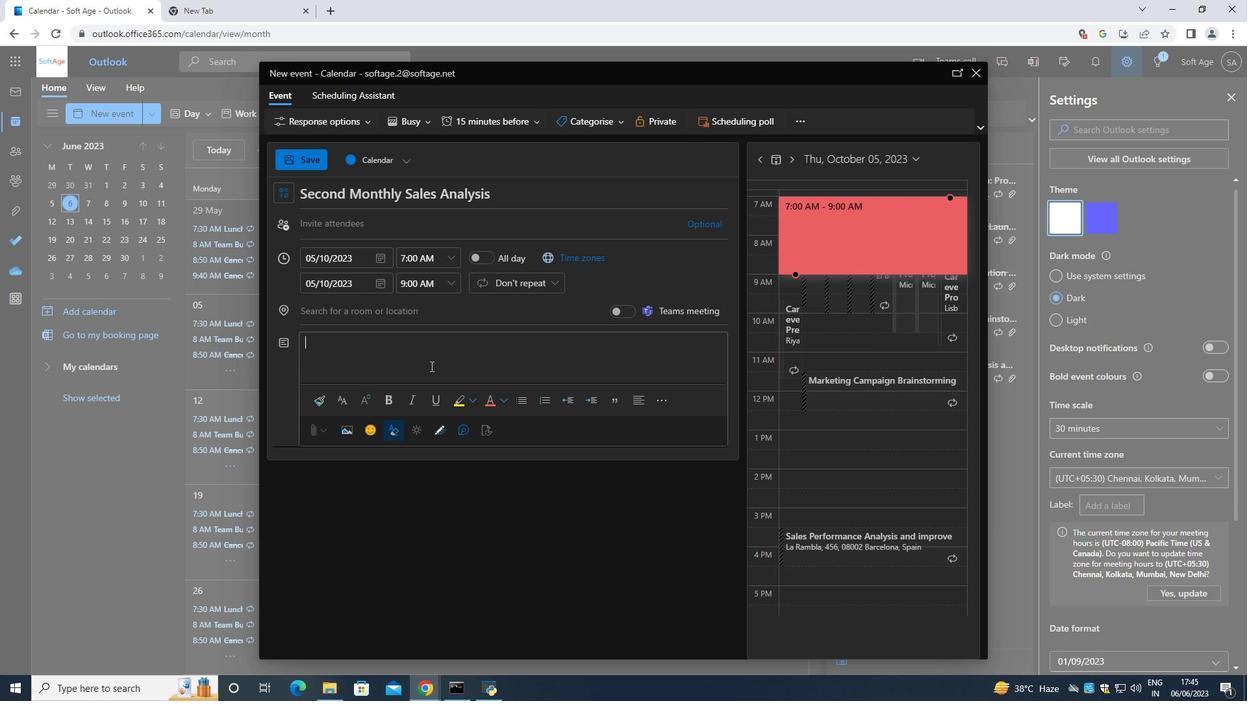 
Action: Key pressed <Key.shift>Alongside<Key.space>problem-solving<Key.space>activities<Key.space>the<Key.space>retreat<Key.space>will<Key.space>prob<Key.backspace>vide<Key.space>opportuiyes<Key.space><Key.backspace><Key.backspace><Key.backspace><Key.backspace>nities<Key.space>for<Key.space>team<Key.space>members<Key.space>to<Key.space>relax<Key.space>,<Key.space>unwind<Key.space>and<Key.space>build<Key.space>stronger<Key.space>relations<Key.space><Key.backspace>hips<Key.space>.<Key.space><Key.shift>This<Key.space>could<Key.space>include<Key.space>thta<Key.backspace><Key.backspace>at<Key.space>promete<Key.space>camaradr<Key.backspace>erie<Key.space>and<Key.space>connection<Key.space>
Screenshot: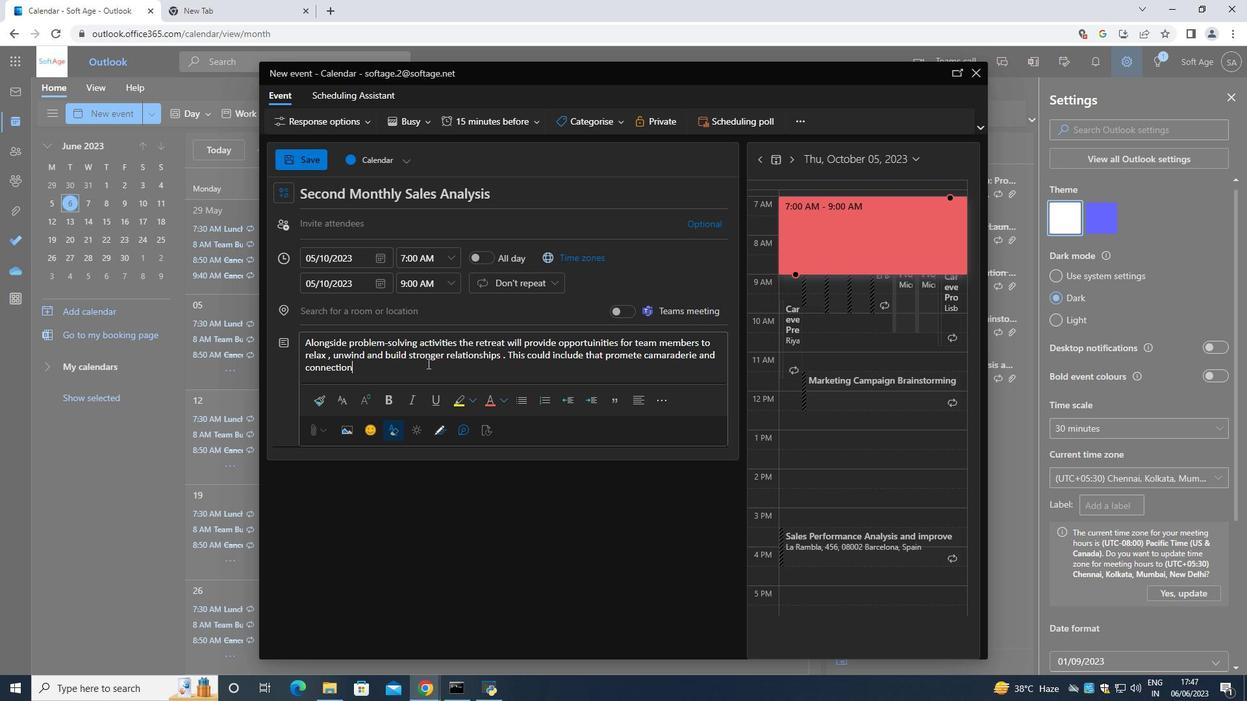 
Action: Mouse moved to (601, 119)
Screenshot: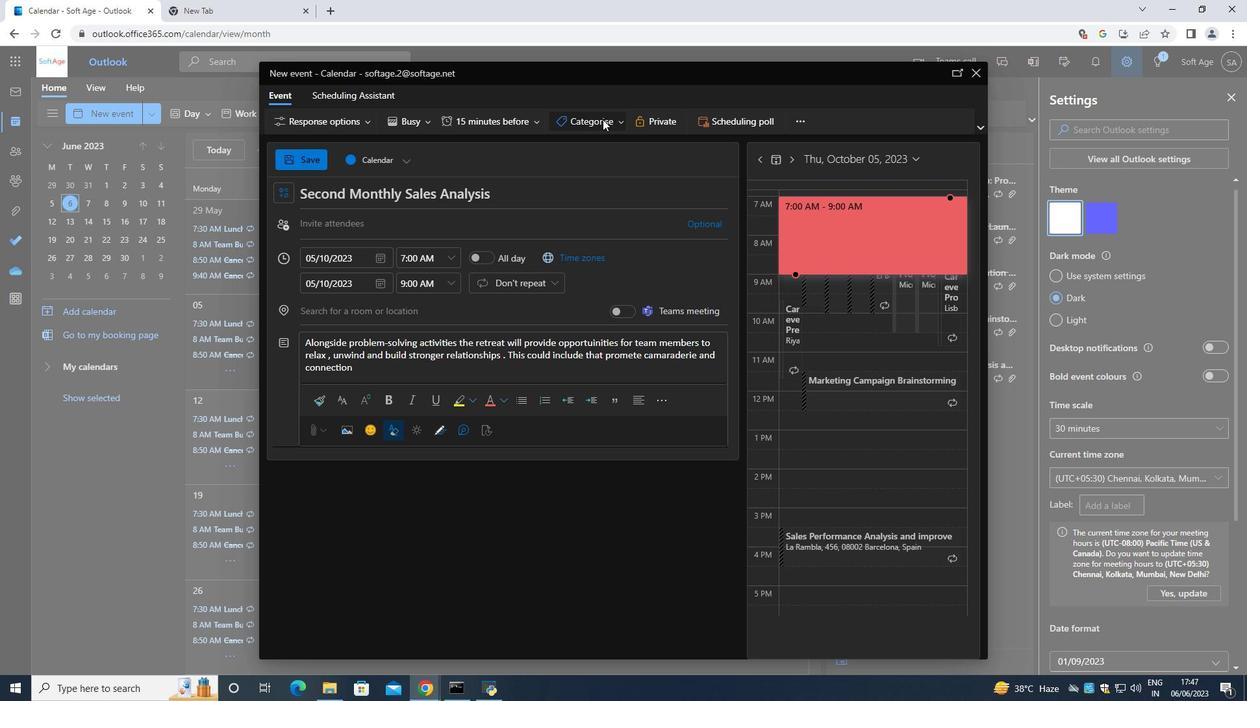 
Action: Mouse pressed left at (601, 119)
Screenshot: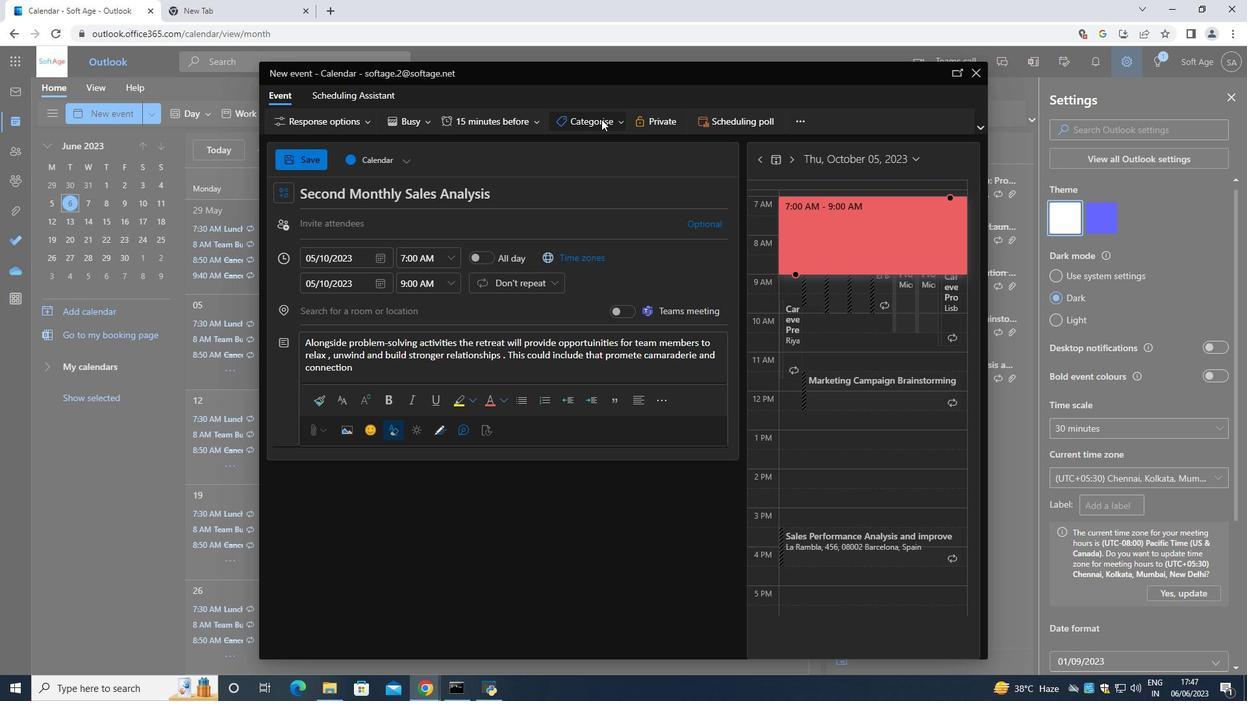 
Action: Mouse moved to (589, 145)
Screenshot: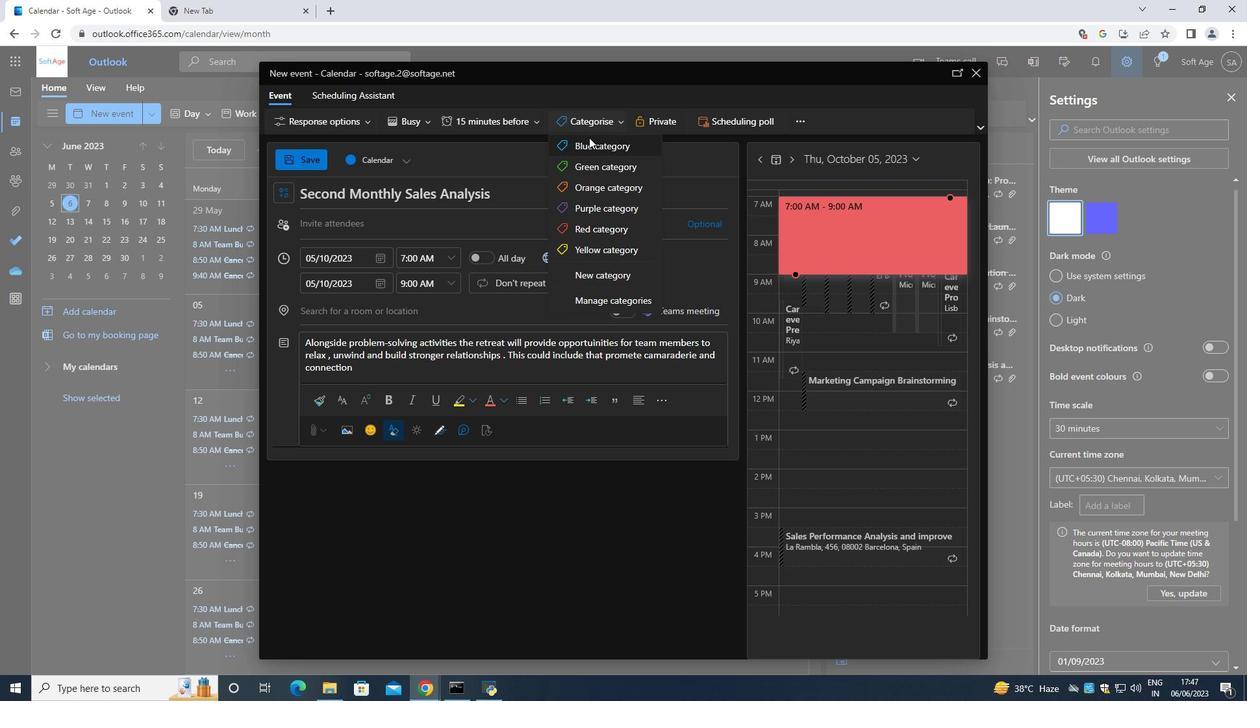 
Action: Mouse pressed left at (589, 145)
Screenshot: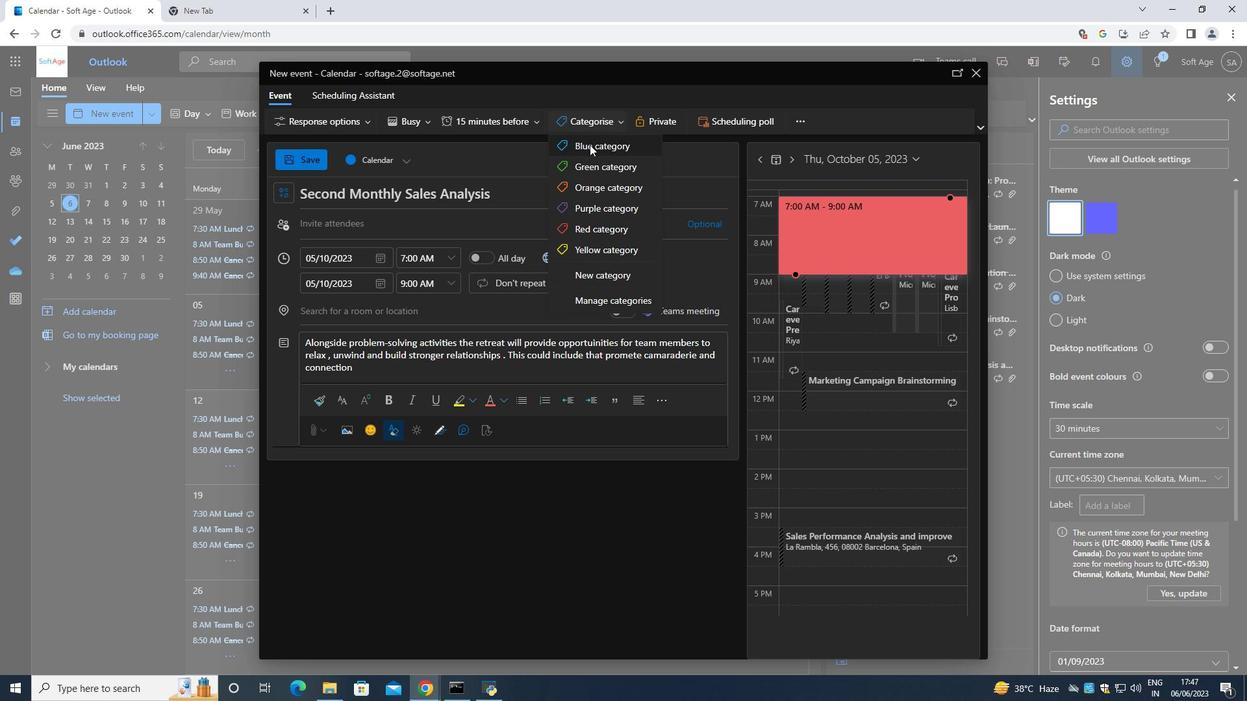 
Action: Mouse moved to (387, 215)
Screenshot: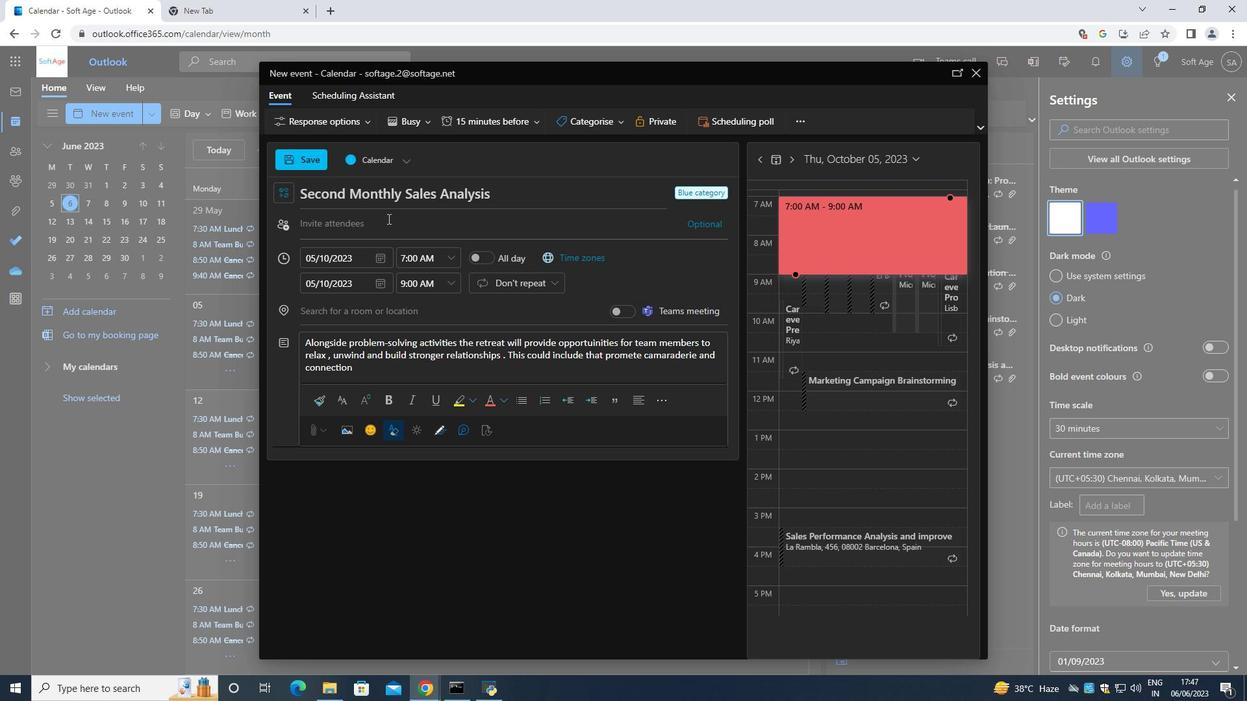 
Action: Mouse pressed left at (387, 215)
Screenshot: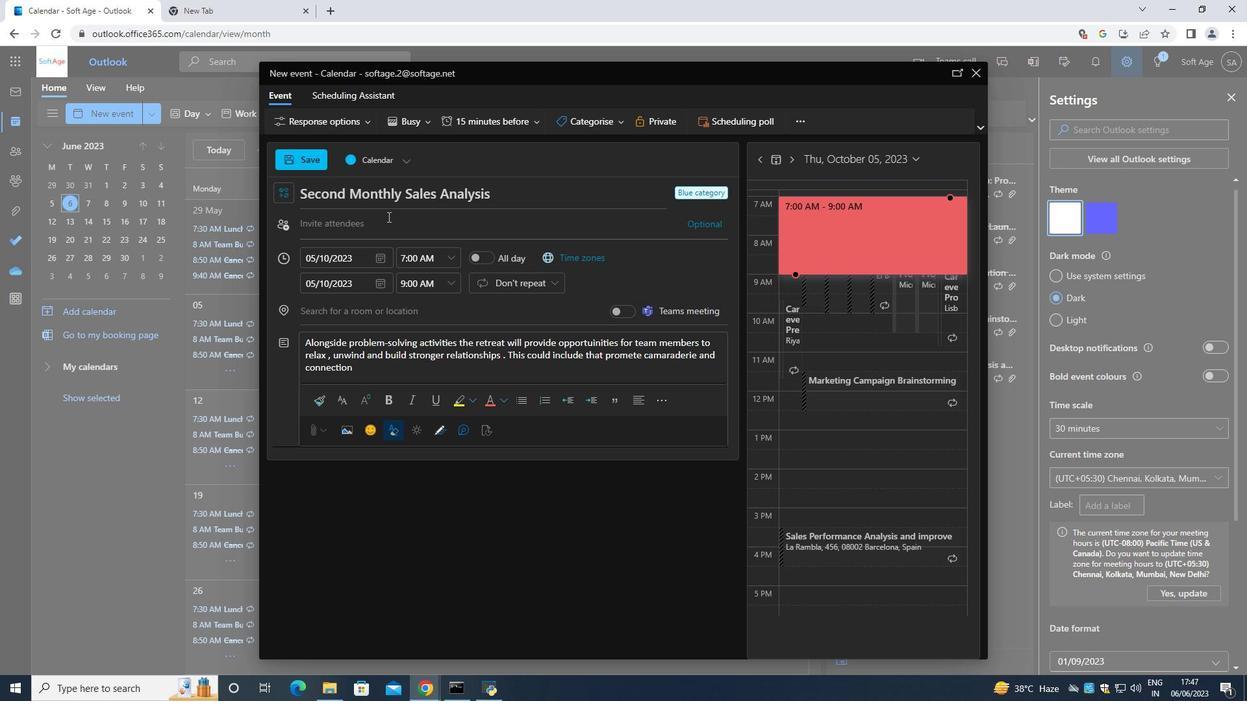 
Action: Mouse moved to (387, 214)
Screenshot: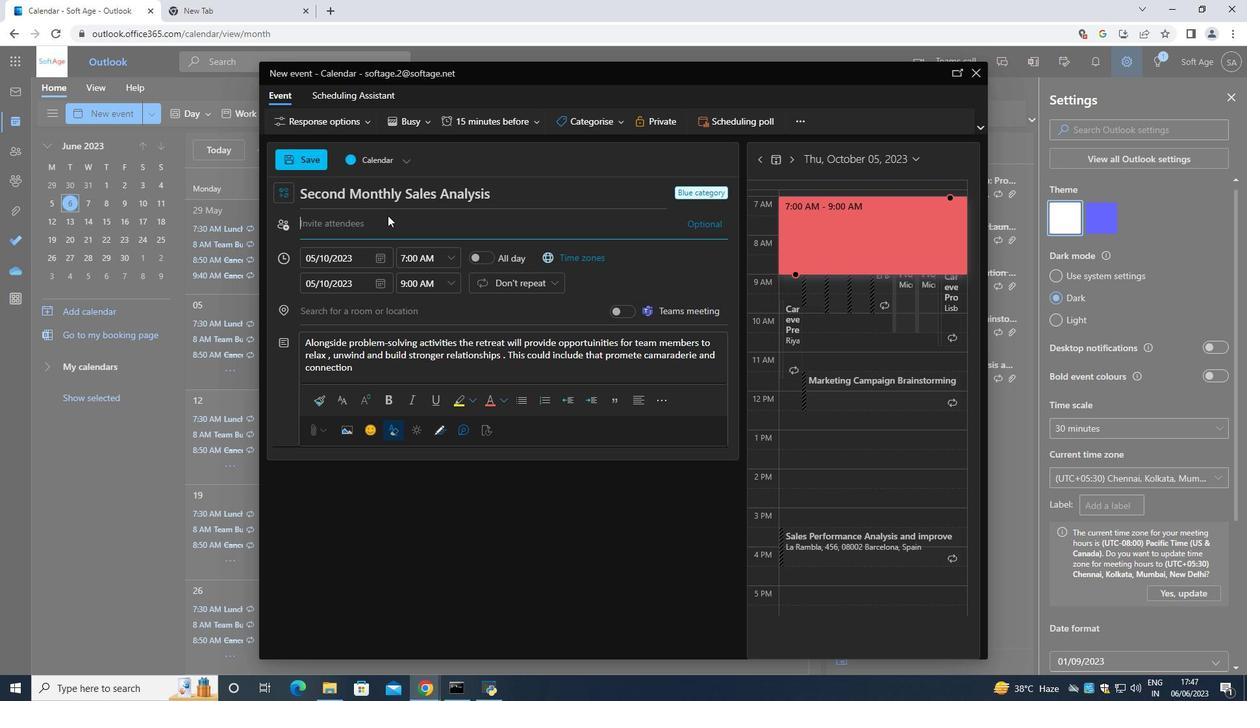 
Action: Key pressed <Key.shift><Key.shift><Key.shift>Softage.9<Key.shift>@
Screenshot: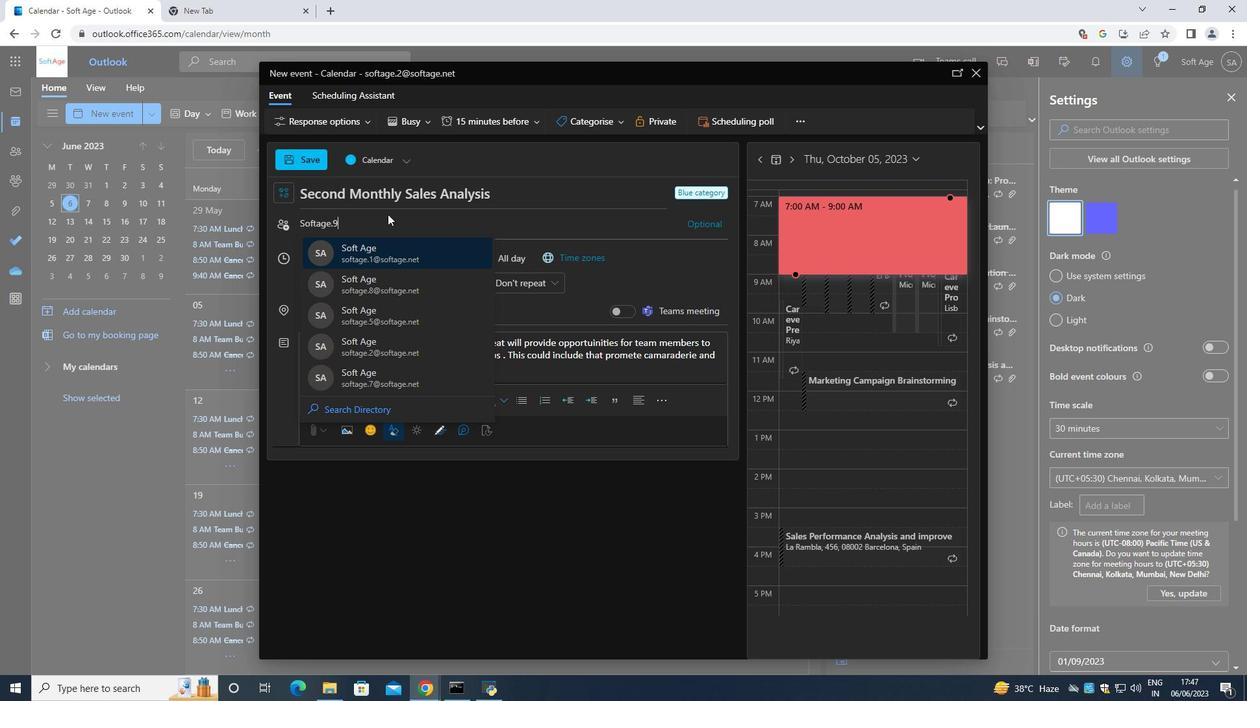 
Action: Mouse moved to (404, 246)
Screenshot: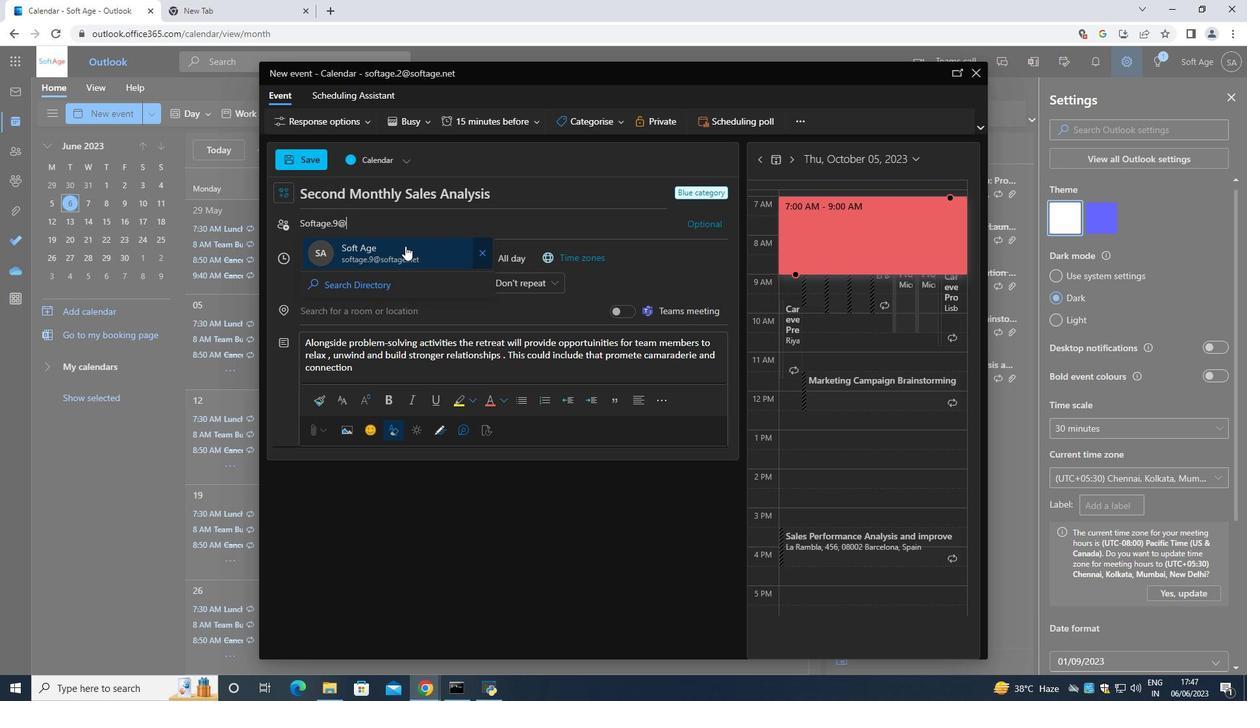 
Action: Mouse pressed left at (404, 246)
Screenshot: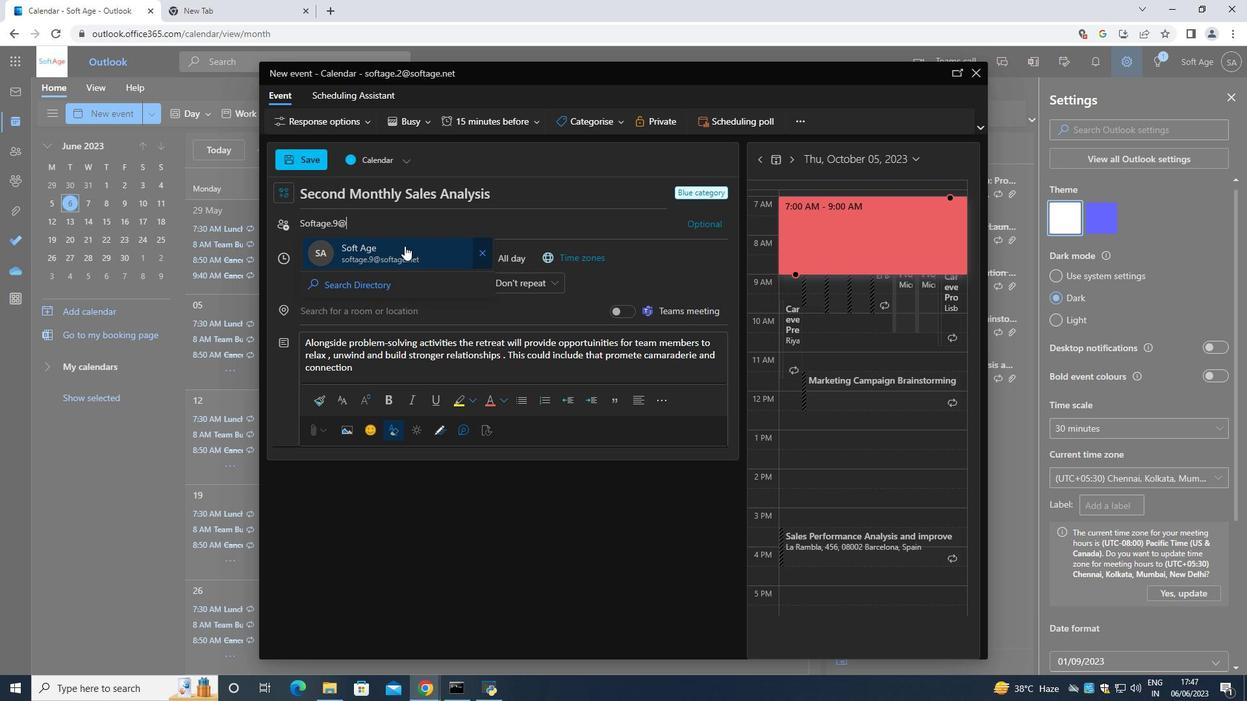 
Action: Key pressed <Key.shift>Softage.10<Key.shift>@
Screenshot: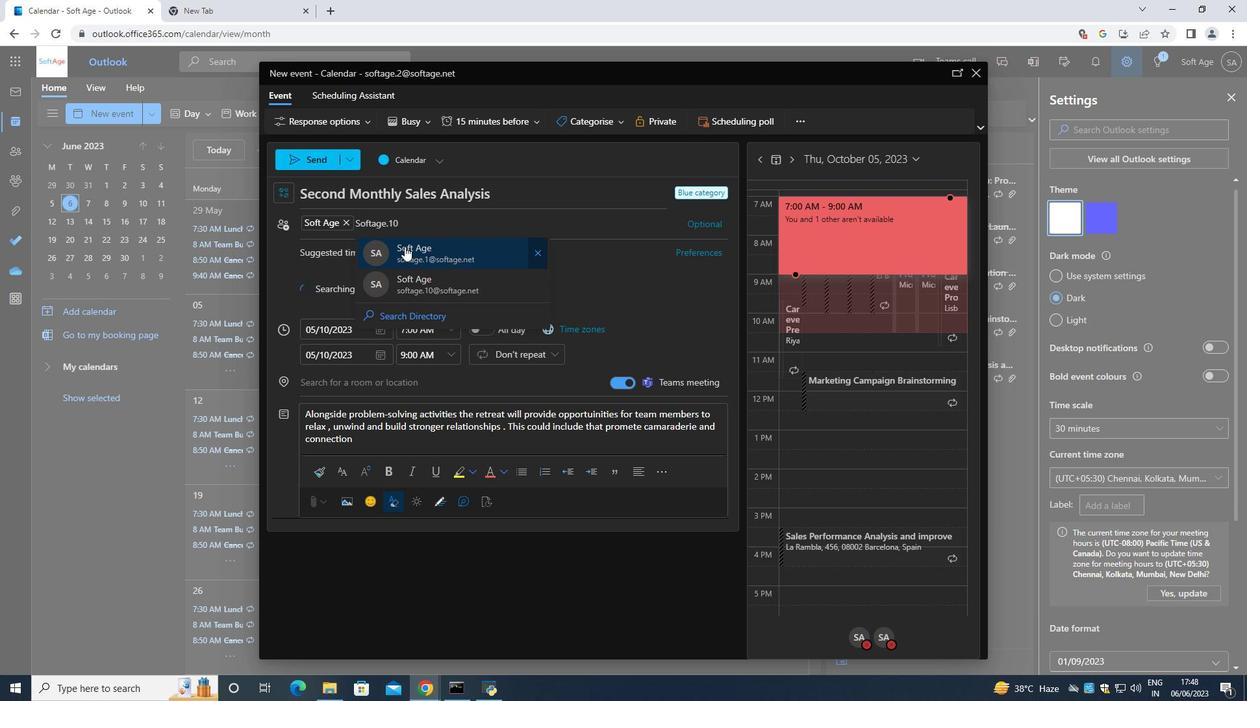 
Action: Mouse moved to (441, 281)
Screenshot: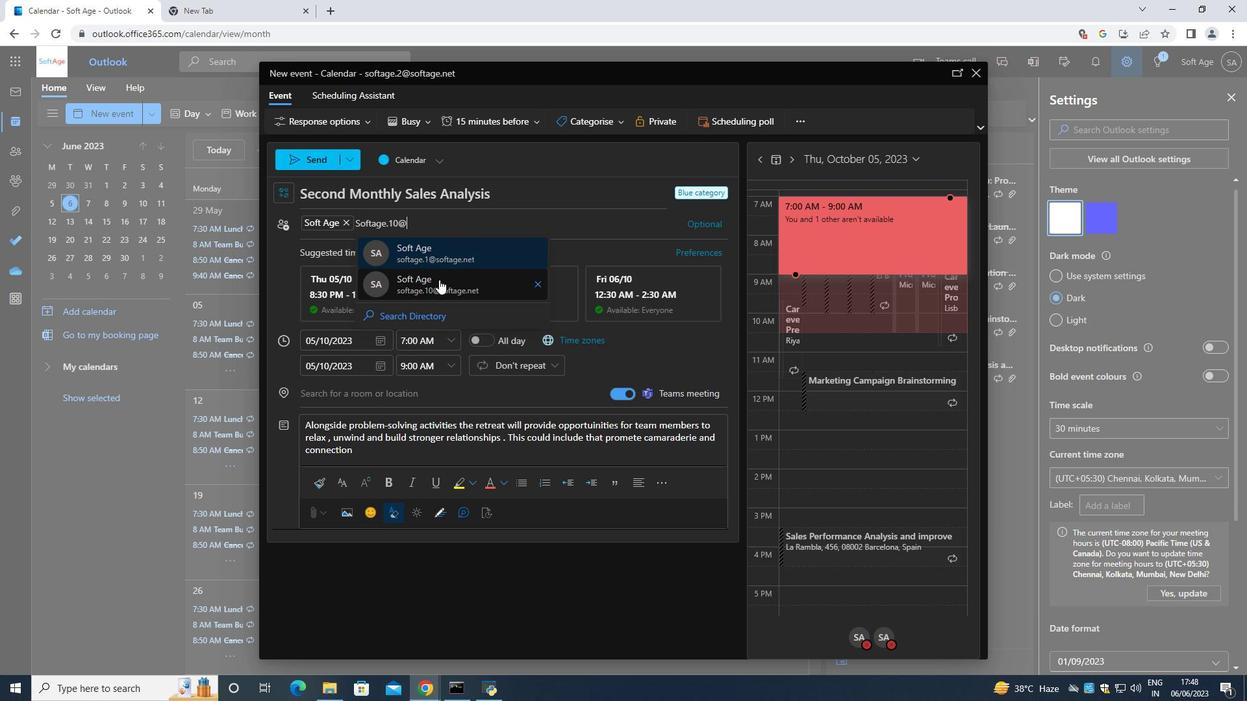 
Action: Mouse pressed left at (441, 281)
Screenshot: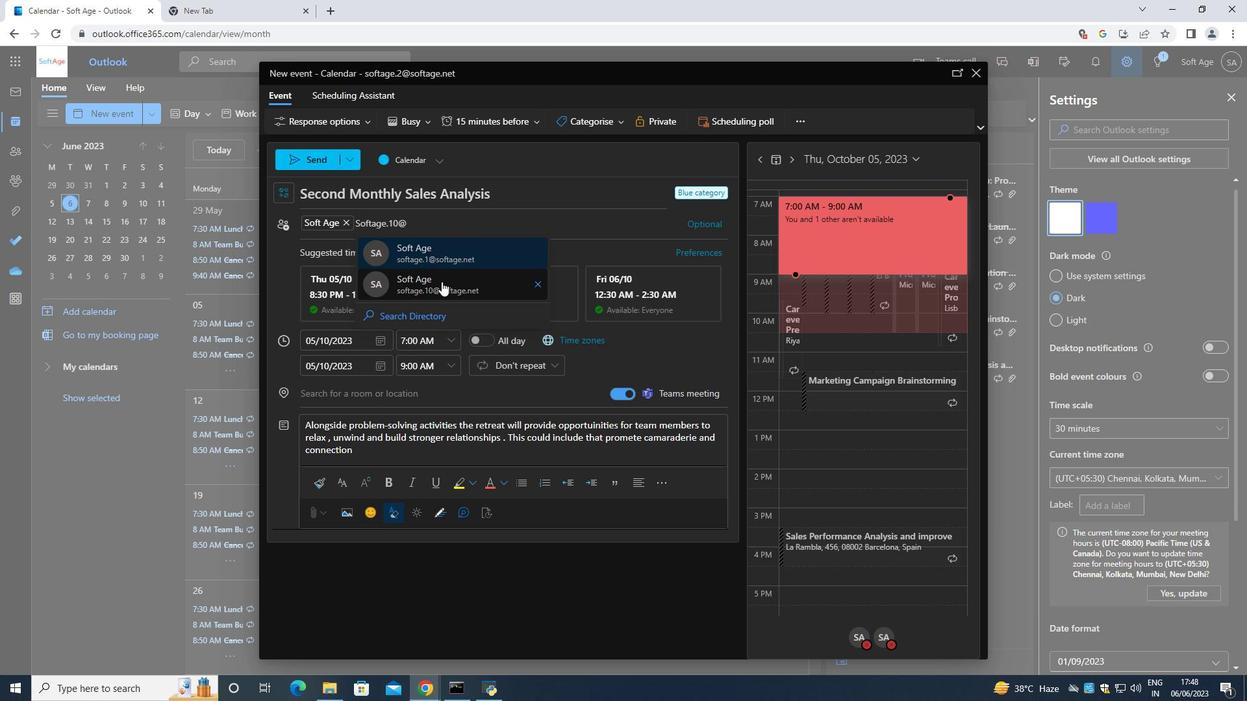 
Action: Mouse moved to (487, 120)
Screenshot: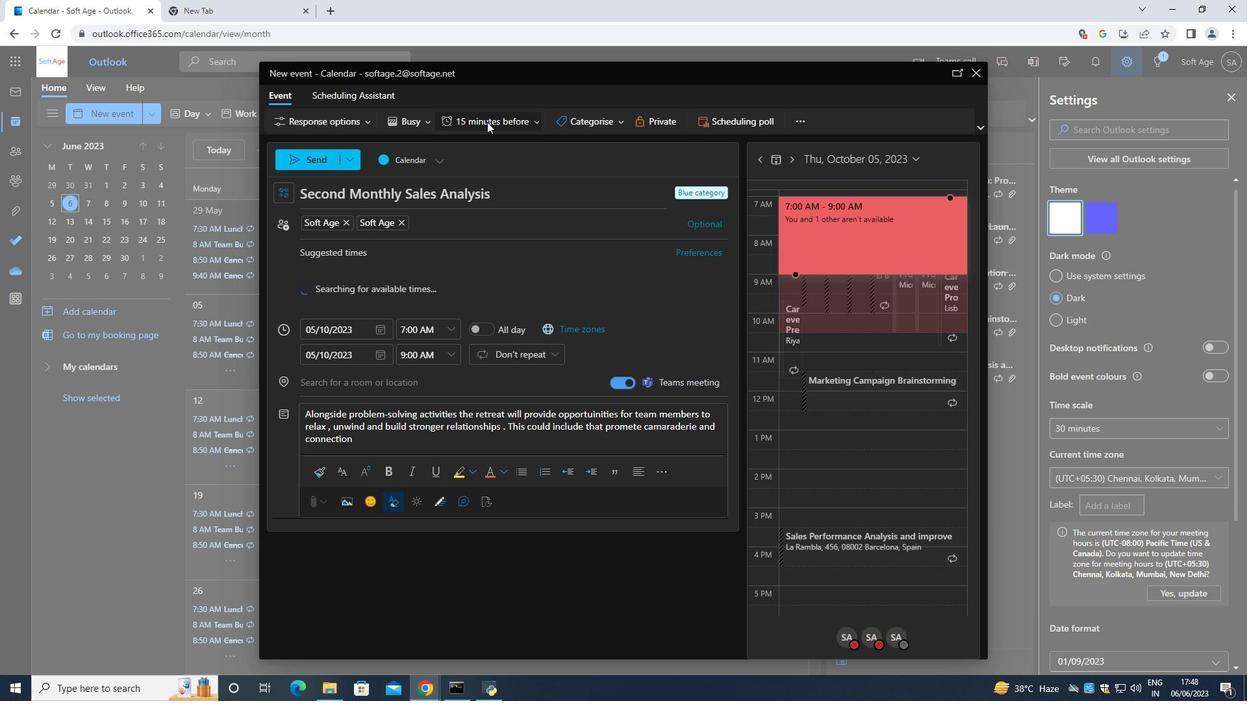 
Action: Mouse pressed left at (487, 120)
Screenshot: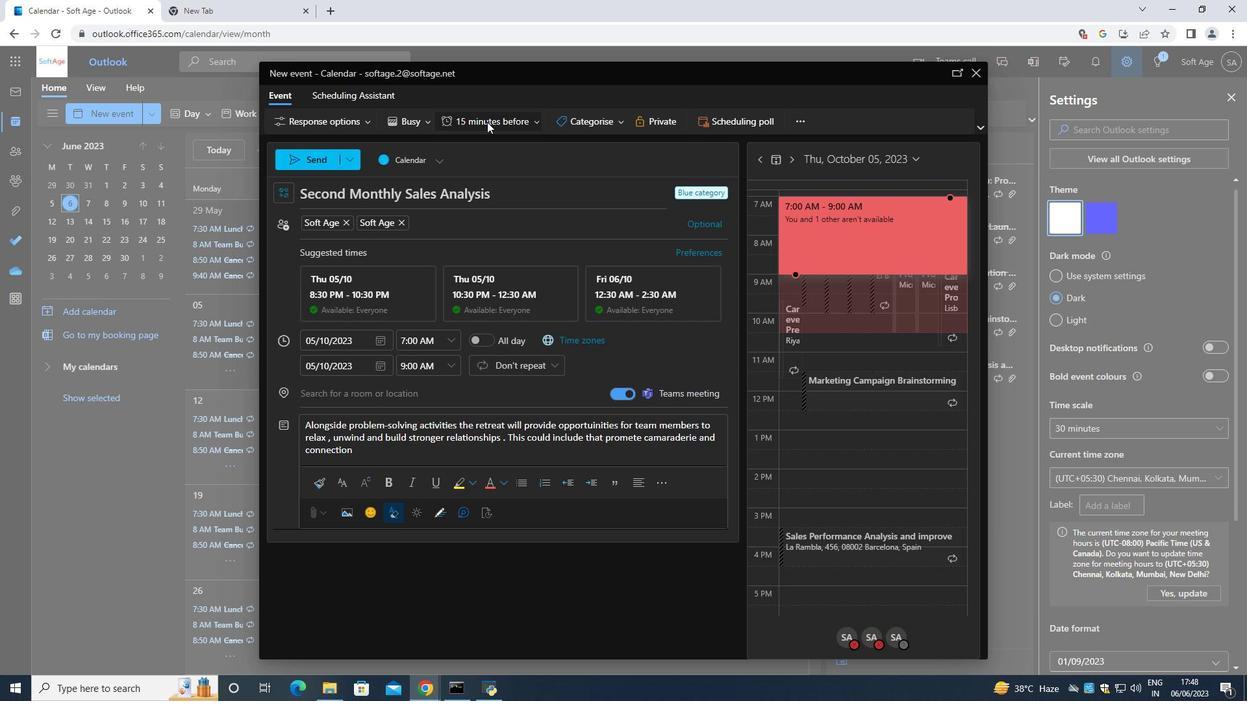 
Action: Mouse moved to (498, 289)
Screenshot: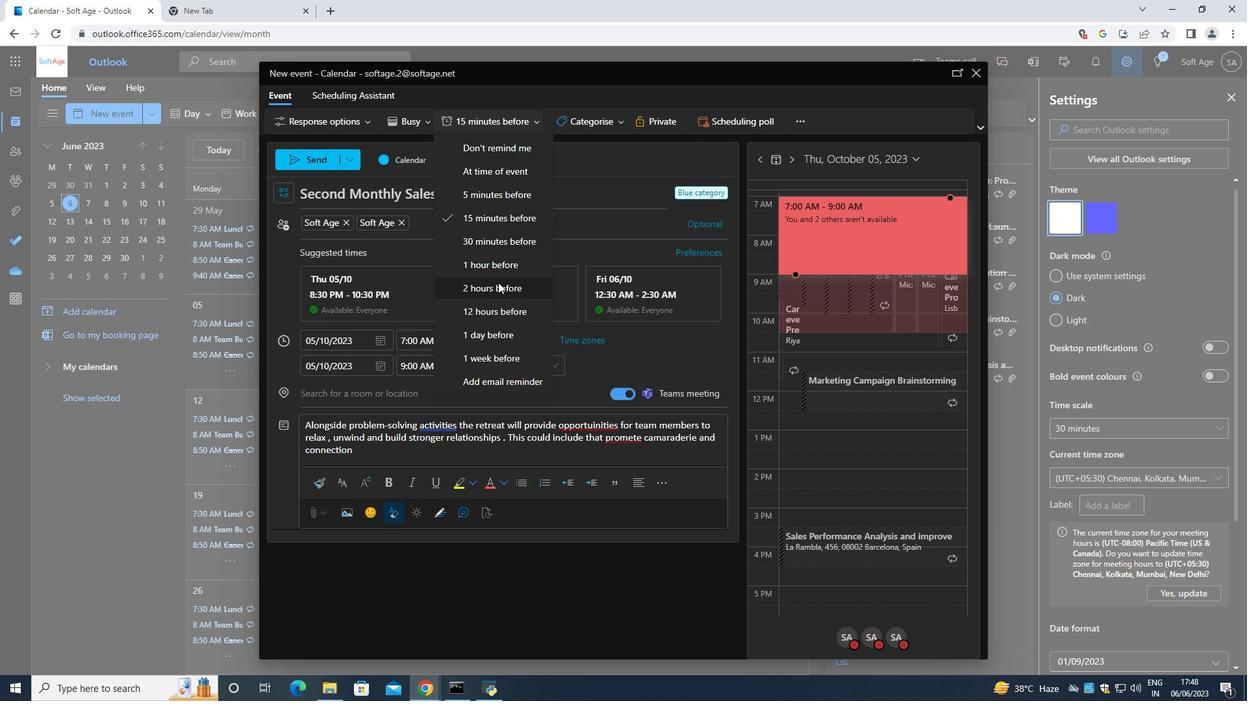 
Action: Mouse pressed left at (498, 289)
Screenshot: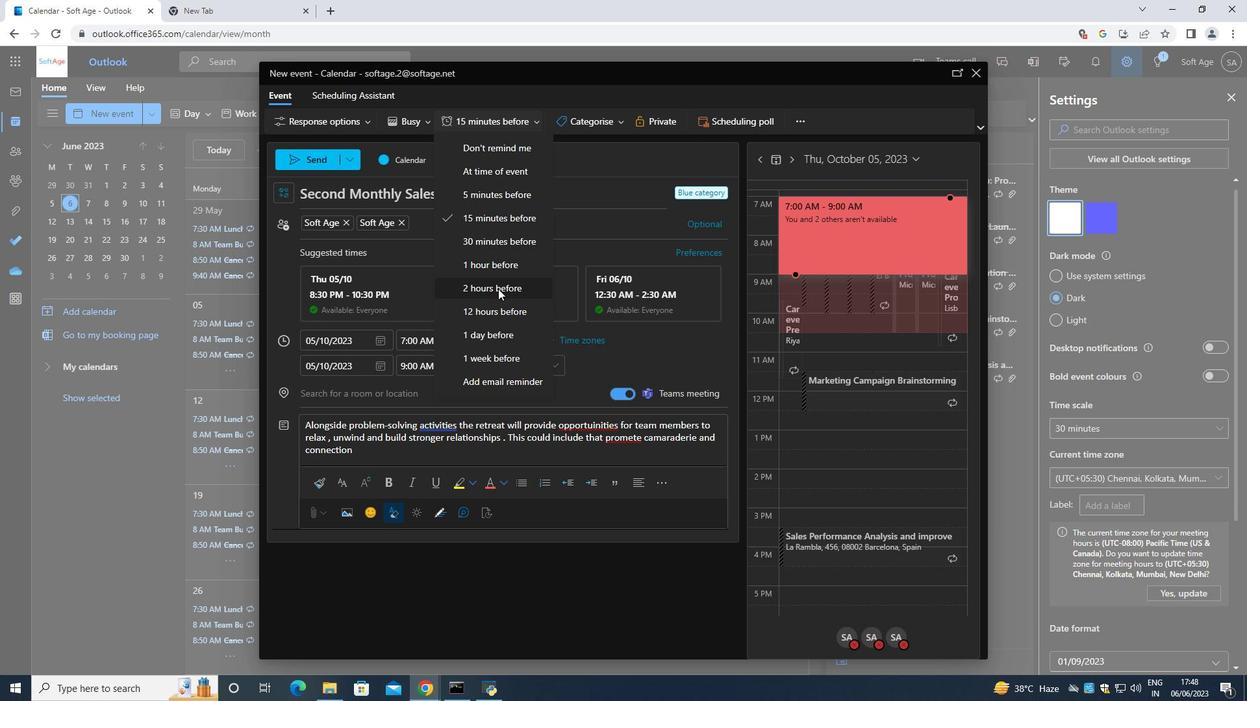 
Action: Mouse moved to (313, 150)
Screenshot: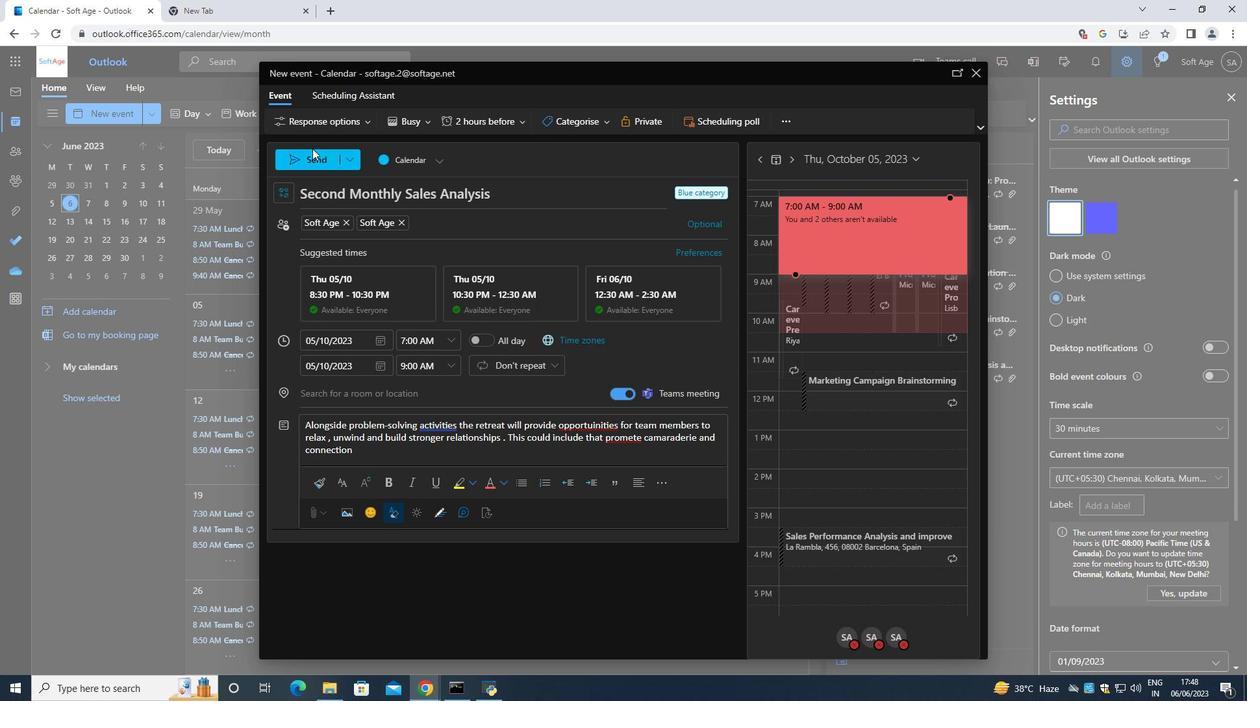 
Action: Mouse pressed left at (313, 150)
Screenshot: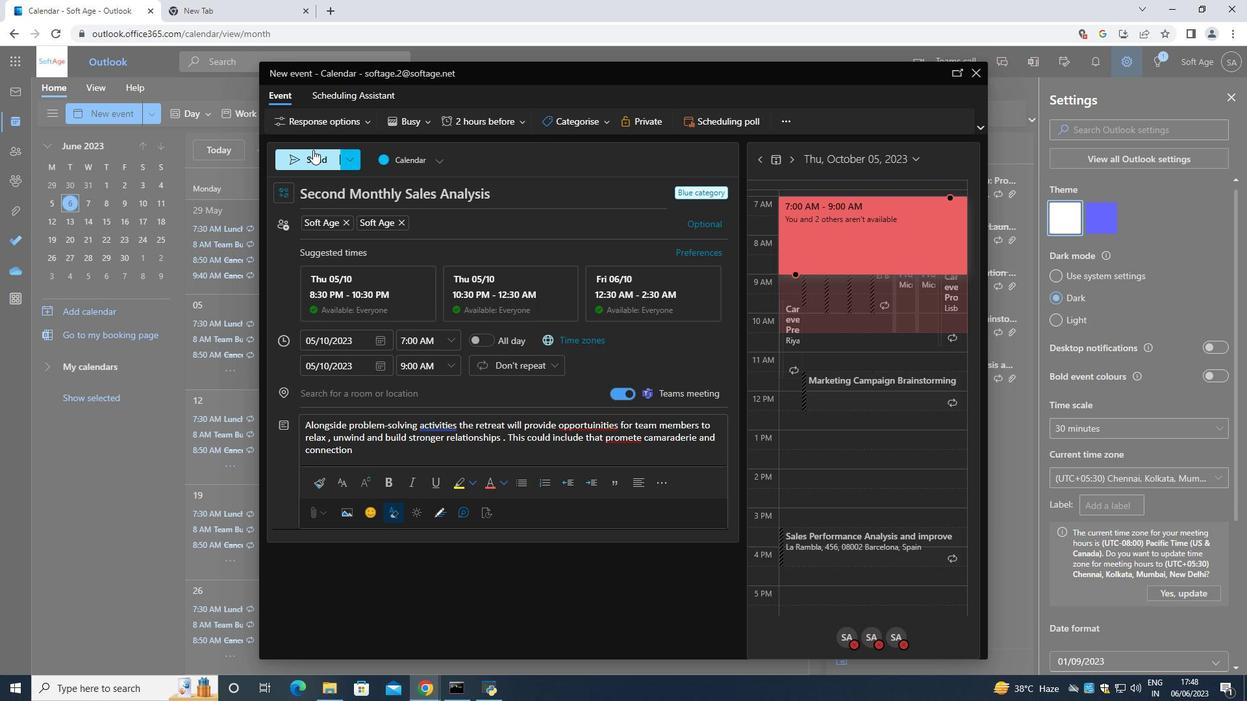 
Action: Mouse moved to (314, 150)
Screenshot: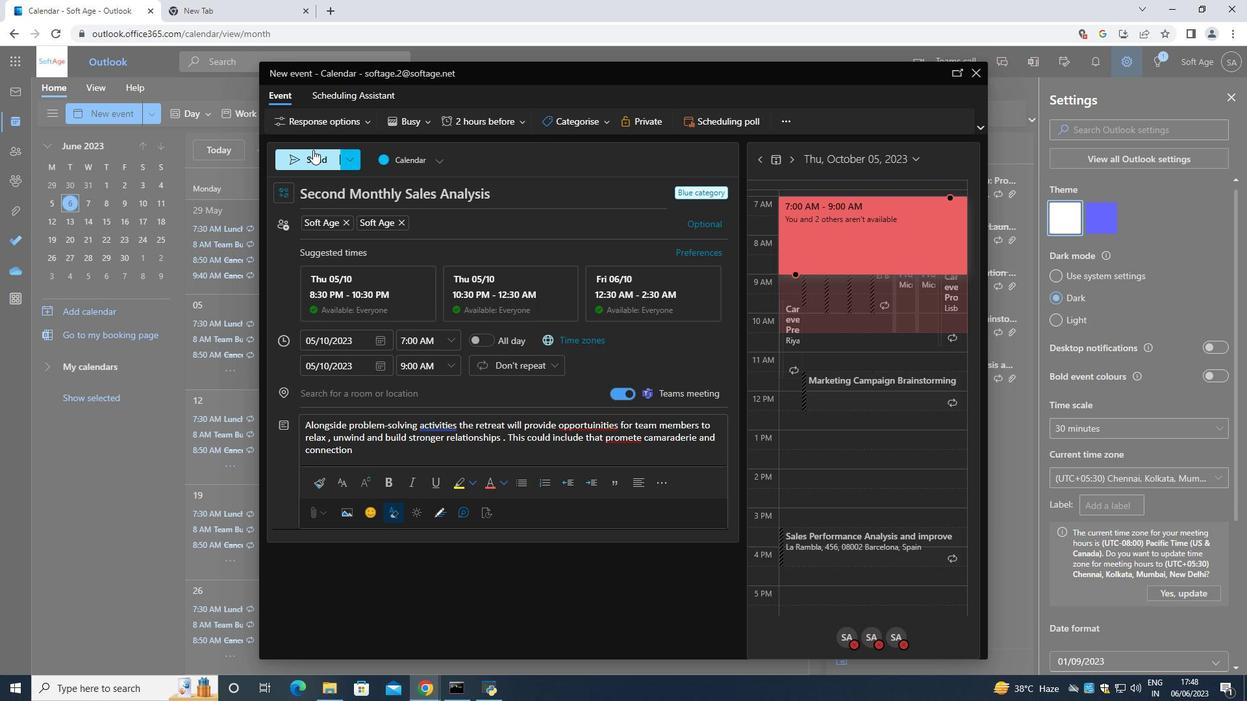 
